 Task: Look for space in Zagreb - Centar, Croatia from 5th June, 2023 to 16th June, 2023 for 2 adults in price range Rs.7000 to Rs.15000. Place can be entire place with 1  bedroom having 1 bed and 1 bathroom. Property type can be house, flat, guest house, hotel. Booking option can be shelf check-in. Required host language is English.
Action: Mouse moved to (474, 66)
Screenshot: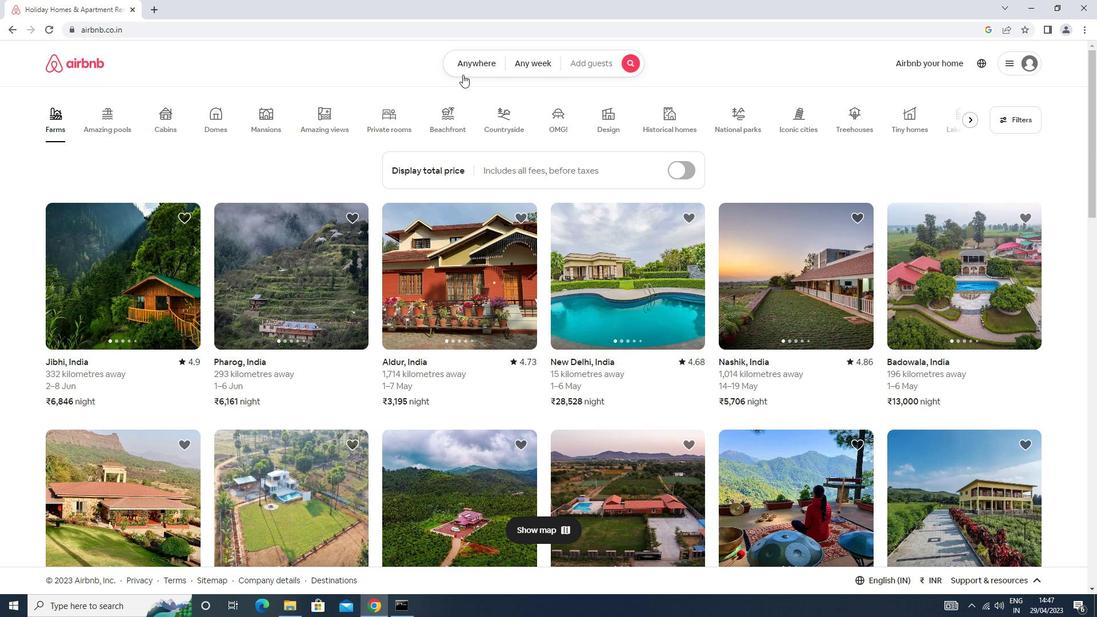 
Action: Mouse pressed left at (474, 66)
Screenshot: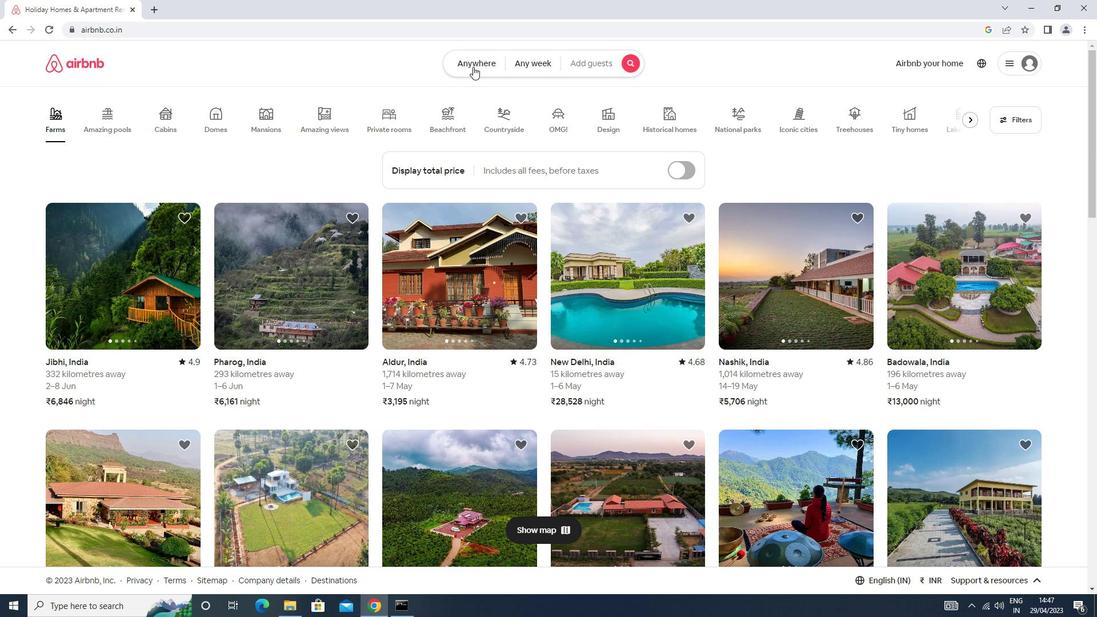 
Action: Mouse moved to (399, 109)
Screenshot: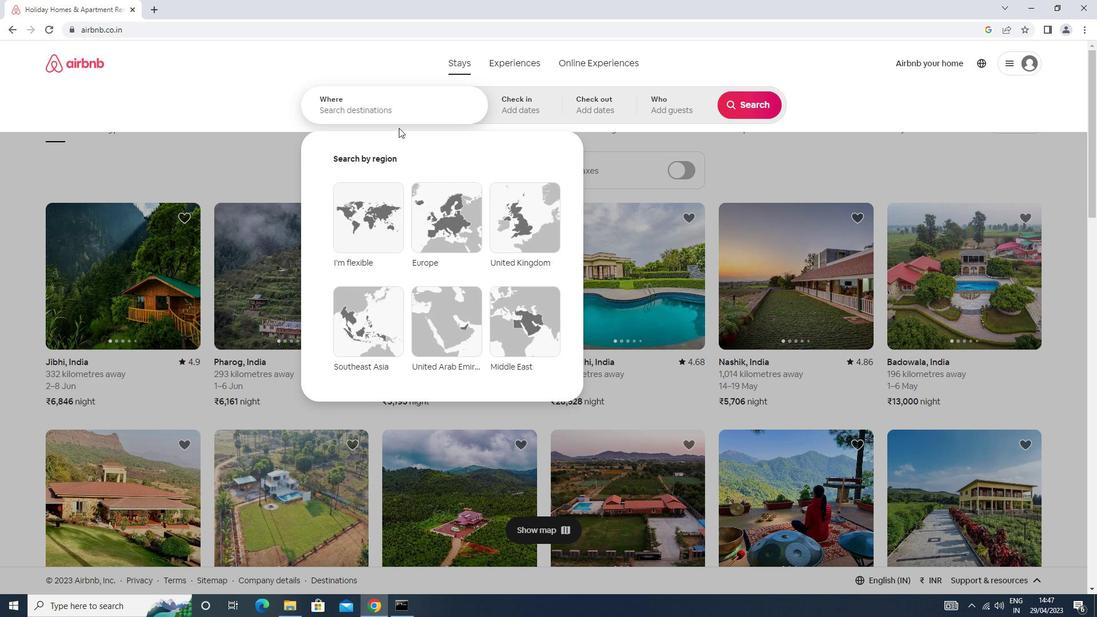 
Action: Mouse pressed left at (399, 109)
Screenshot: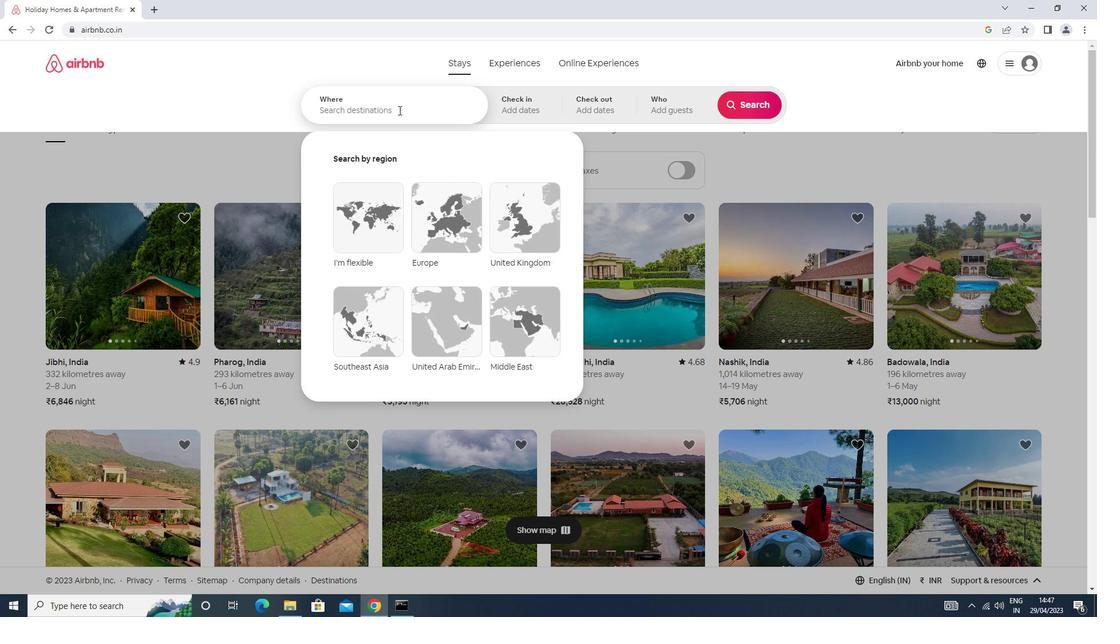 
Action: Key pressed z<Key.caps_lock>agreb<Key.down><Key.enter>
Screenshot: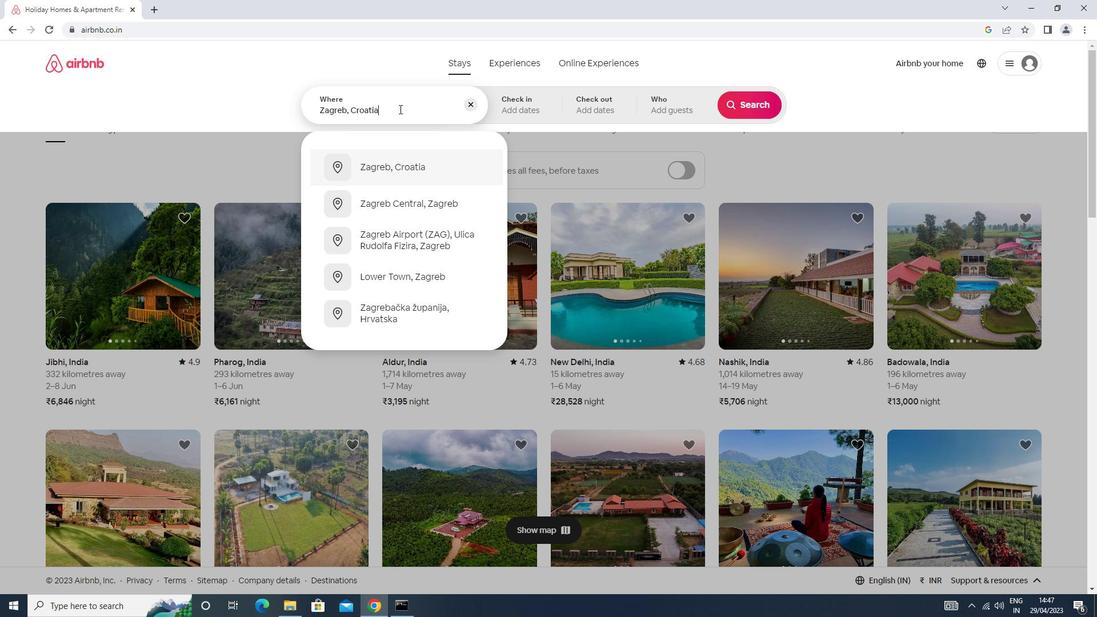 
Action: Mouse moved to (750, 198)
Screenshot: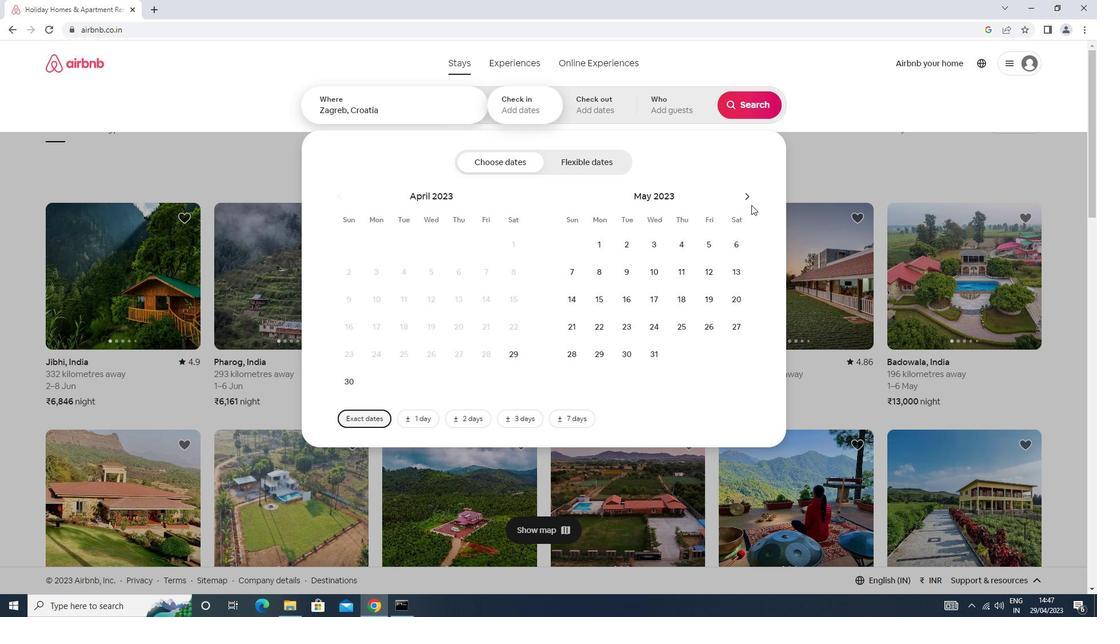 
Action: Mouse pressed left at (750, 198)
Screenshot: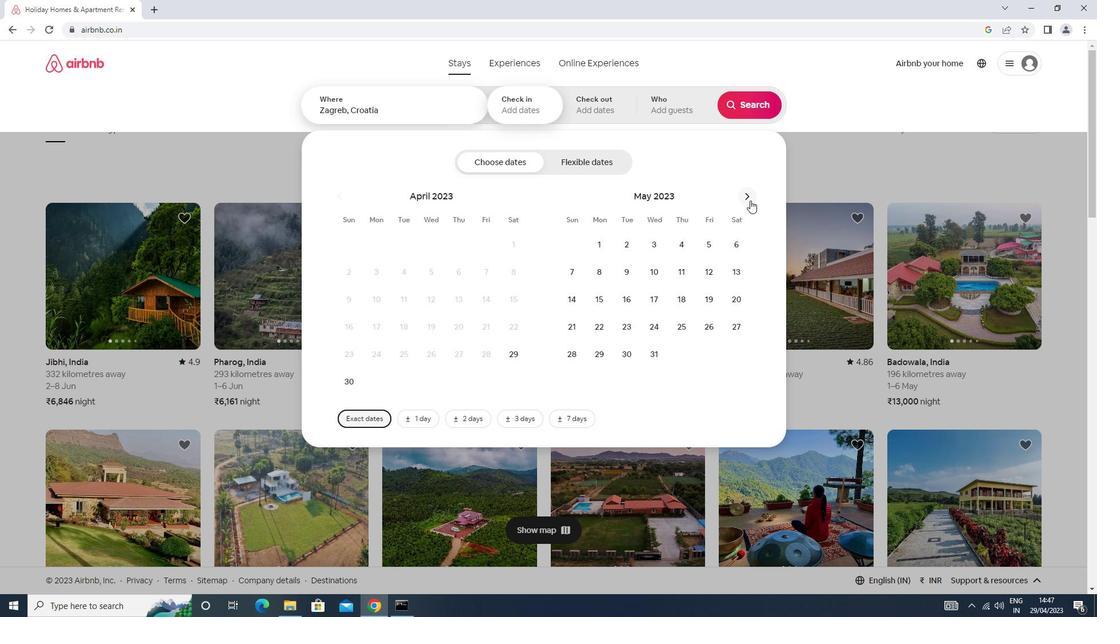 
Action: Mouse moved to (603, 271)
Screenshot: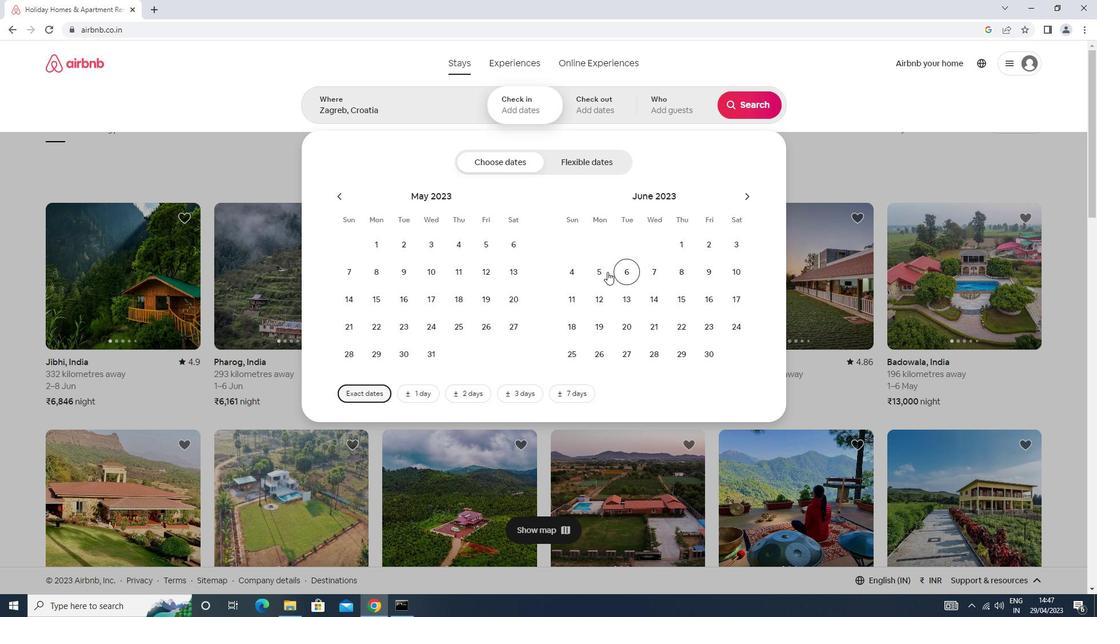 
Action: Mouse pressed left at (603, 271)
Screenshot: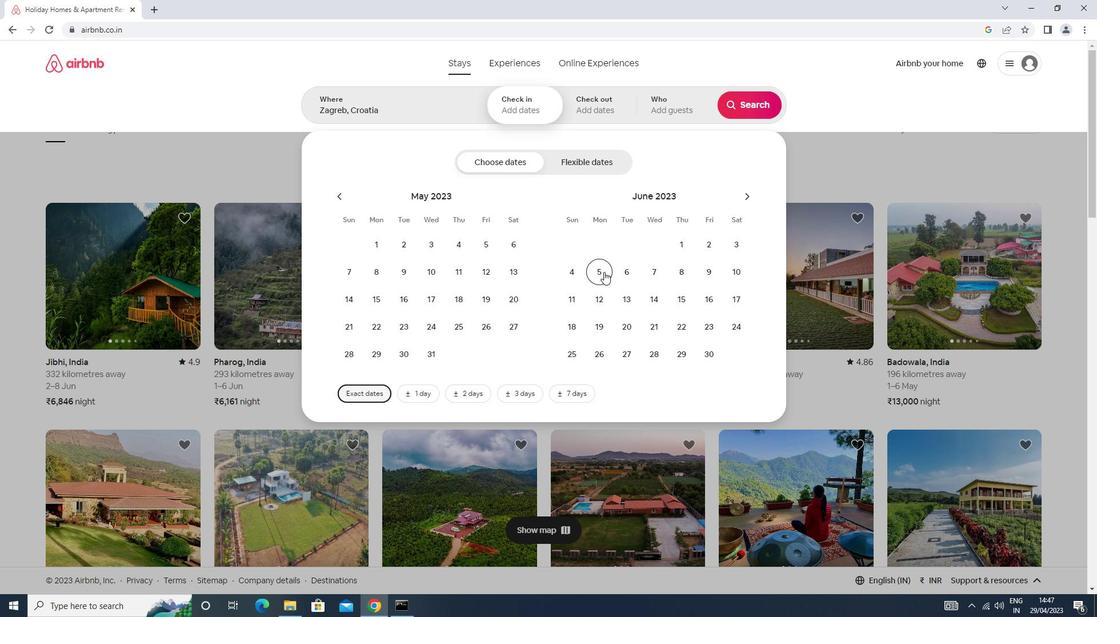 
Action: Mouse moved to (698, 290)
Screenshot: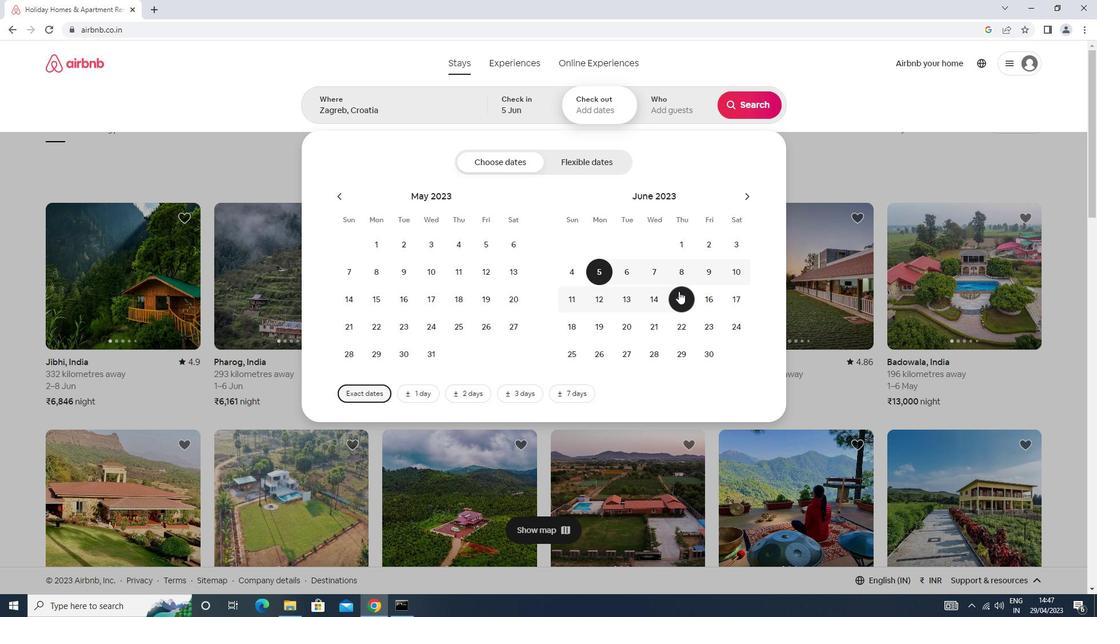 
Action: Mouse pressed left at (698, 290)
Screenshot: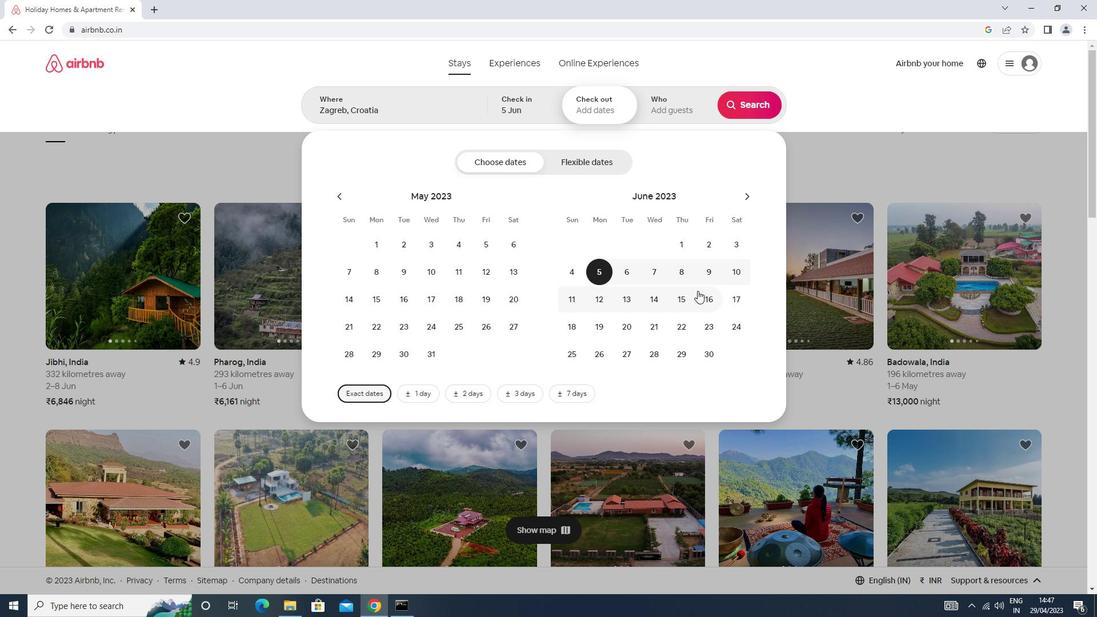 
Action: Mouse moved to (664, 114)
Screenshot: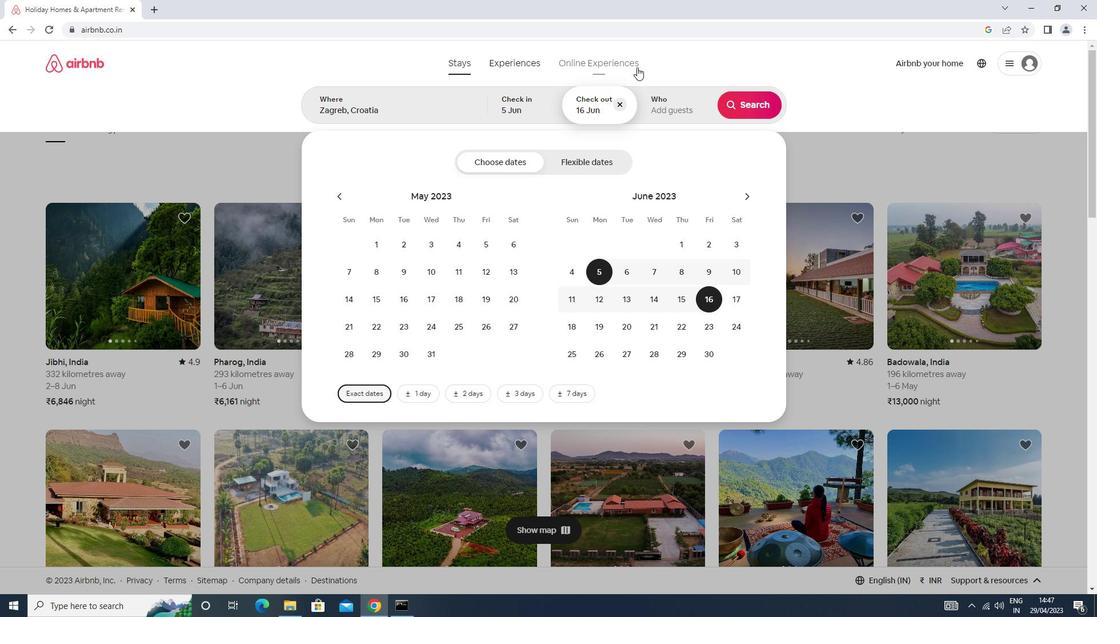 
Action: Mouse pressed left at (664, 114)
Screenshot: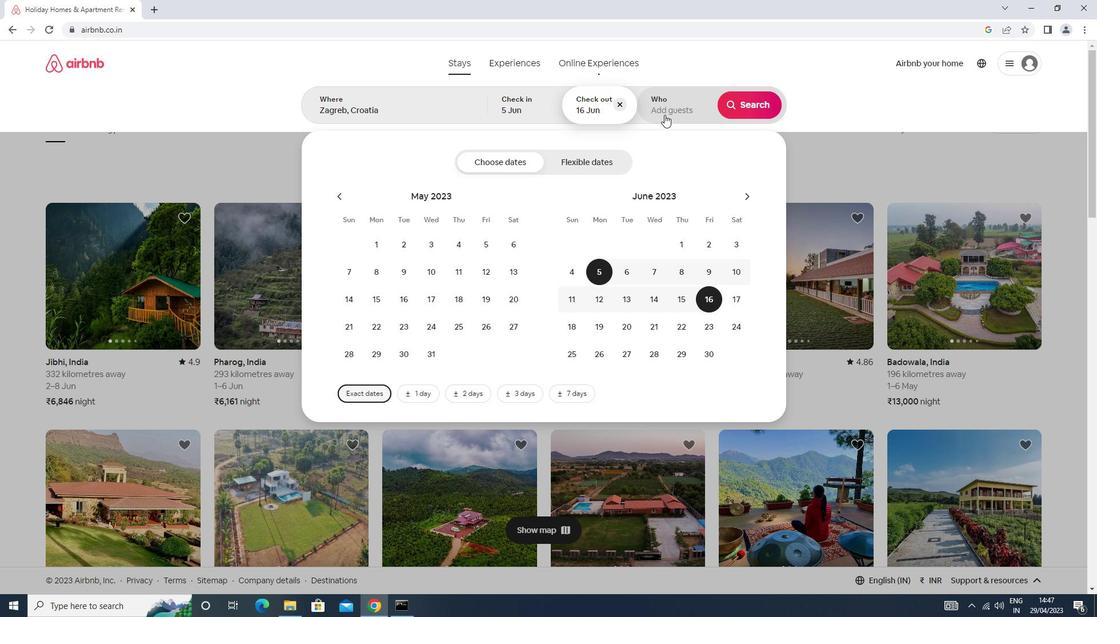 
Action: Mouse moved to (750, 161)
Screenshot: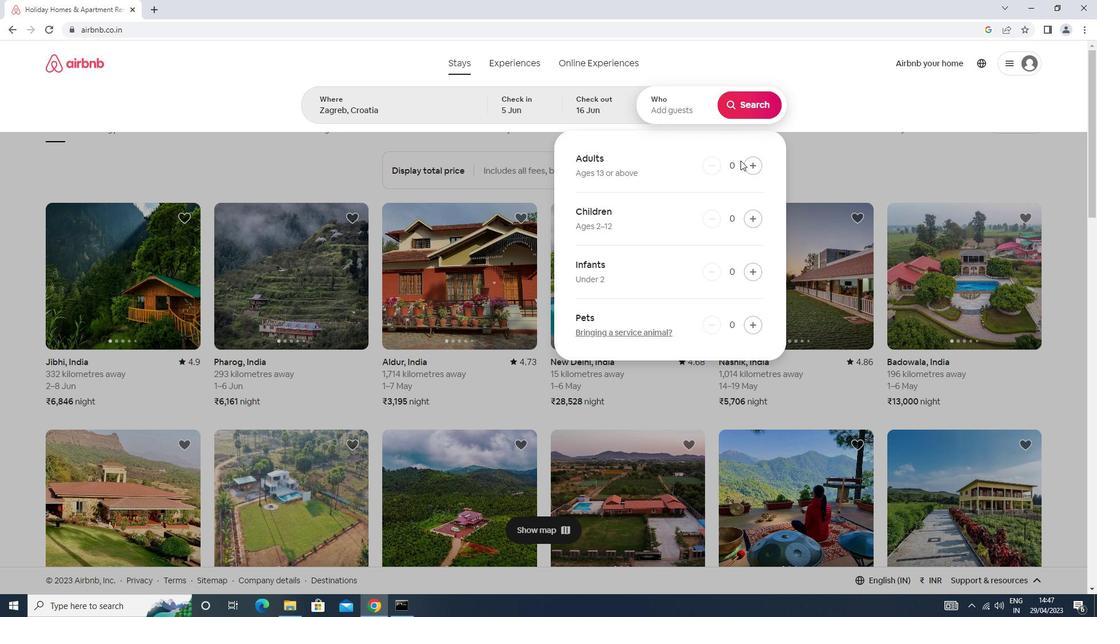
Action: Mouse pressed left at (750, 161)
Screenshot: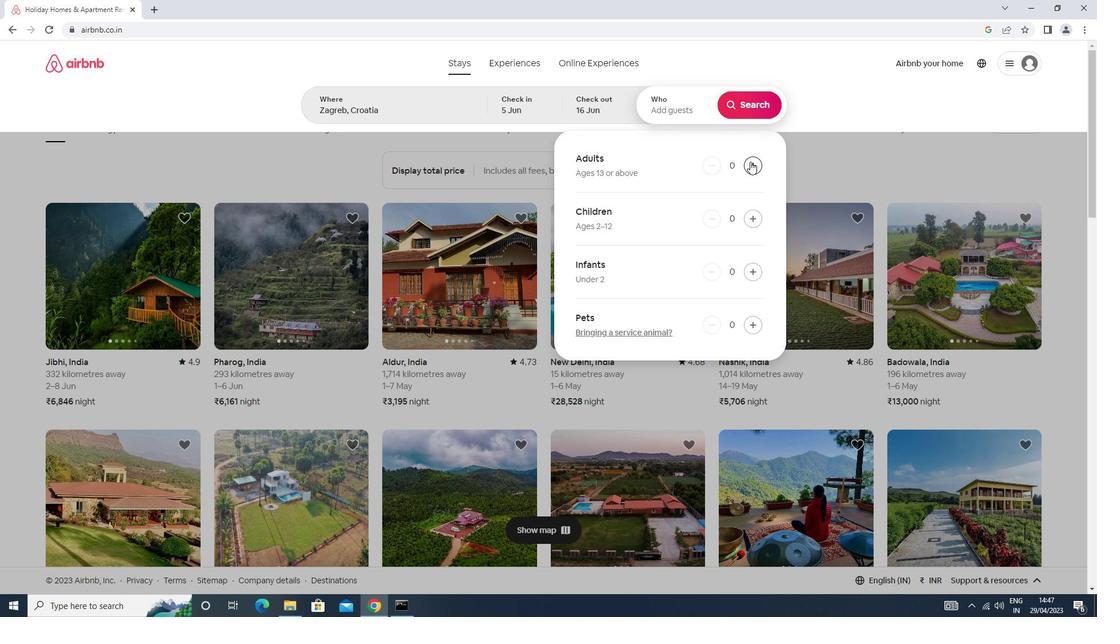 
Action: Mouse pressed left at (750, 161)
Screenshot: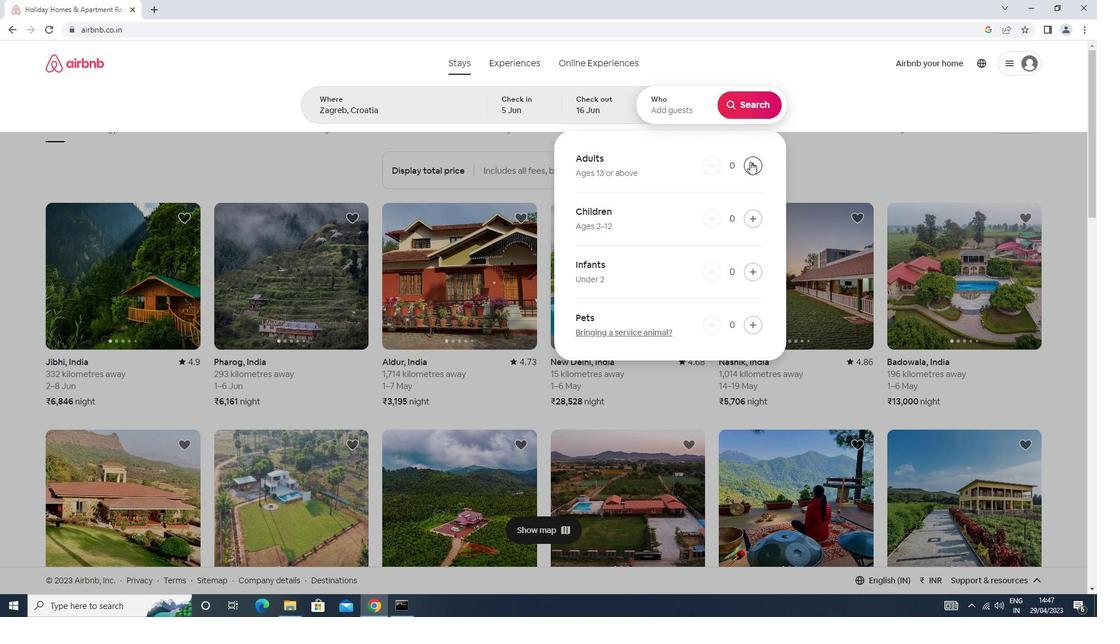 
Action: Mouse moved to (758, 99)
Screenshot: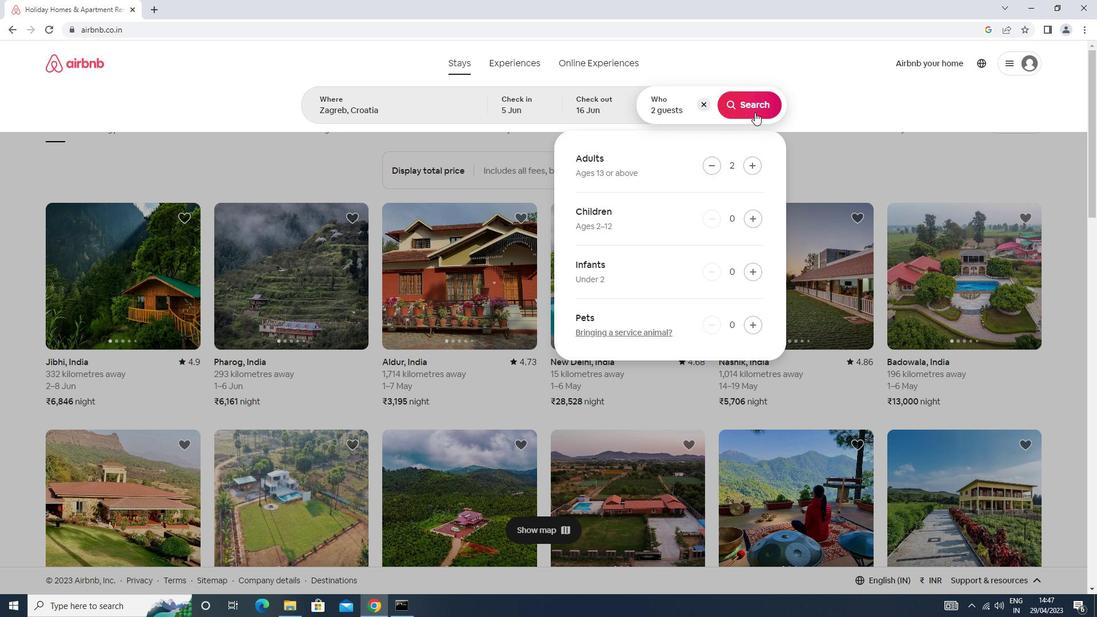 
Action: Mouse pressed left at (758, 99)
Screenshot: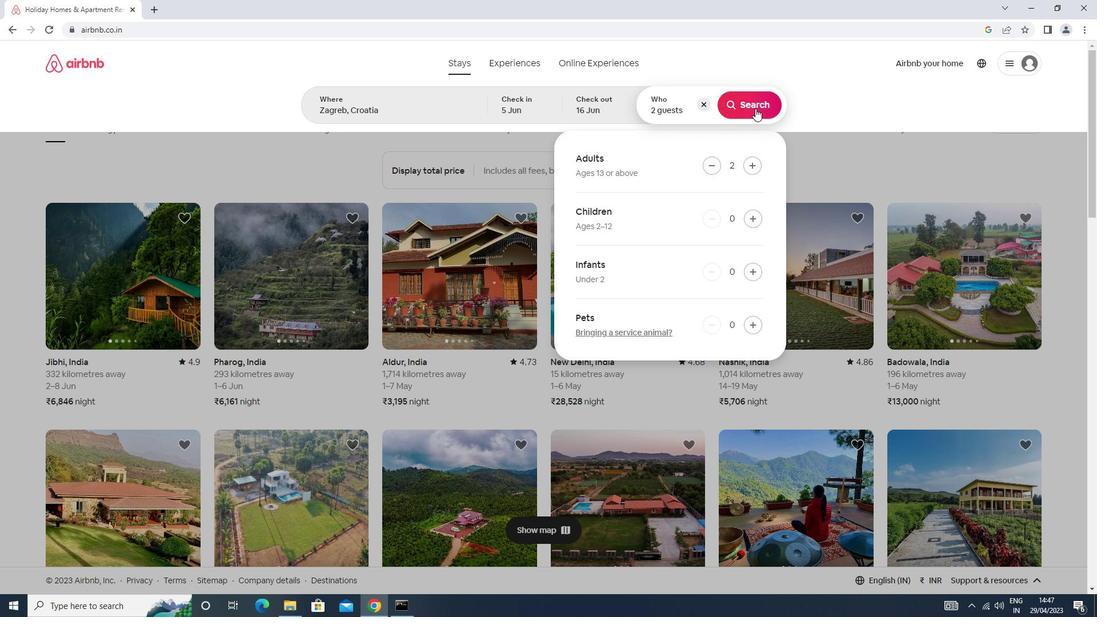 
Action: Mouse moved to (1051, 104)
Screenshot: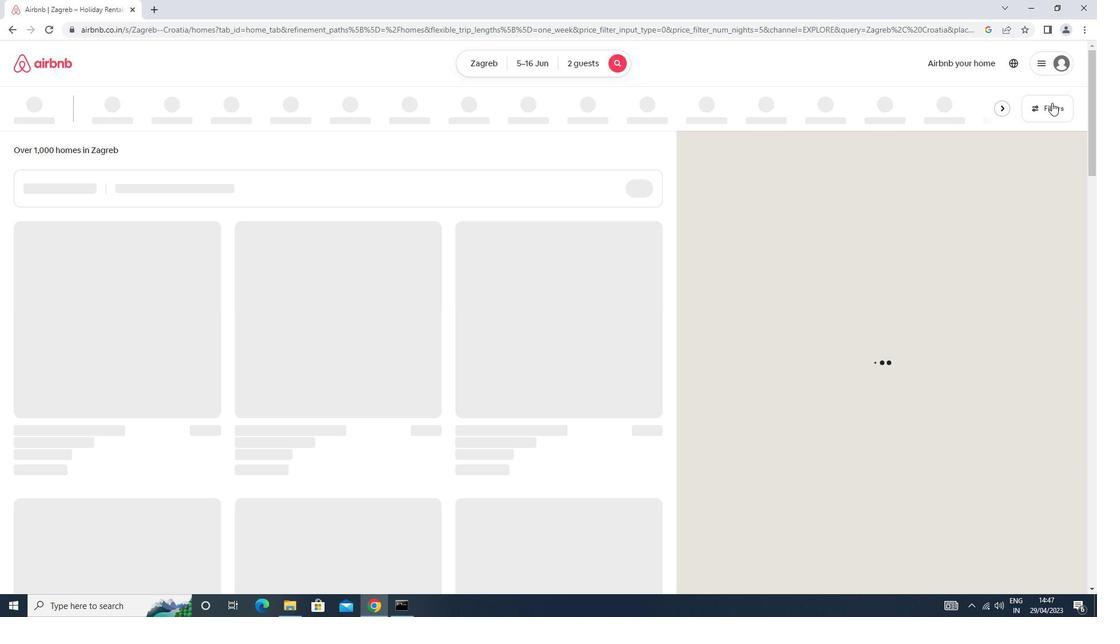 
Action: Mouse pressed left at (1051, 104)
Screenshot: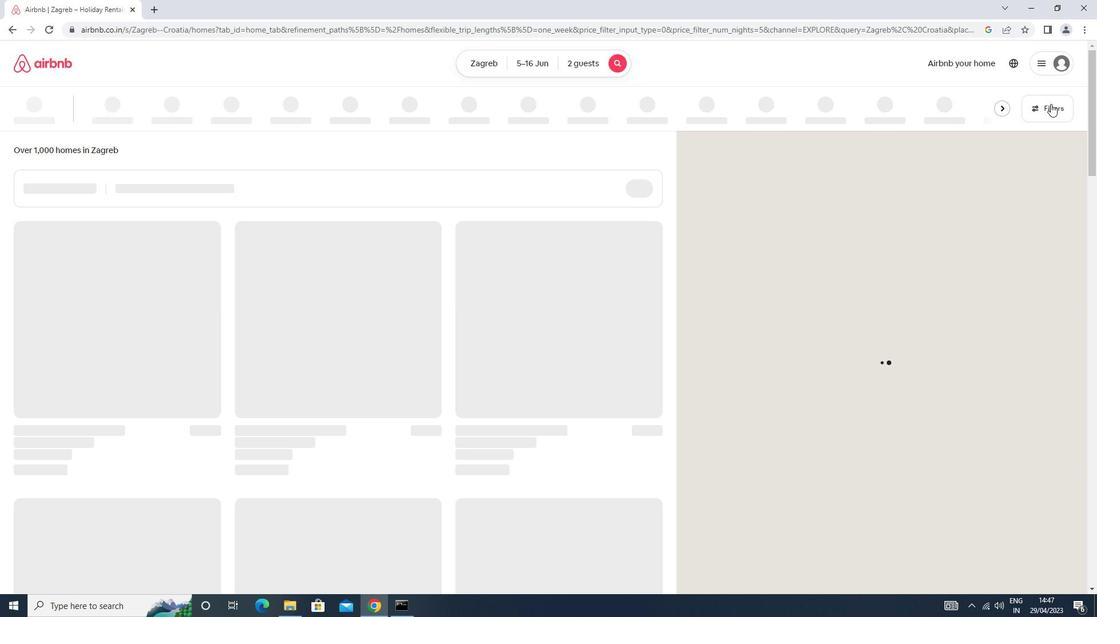 
Action: Mouse moved to (423, 251)
Screenshot: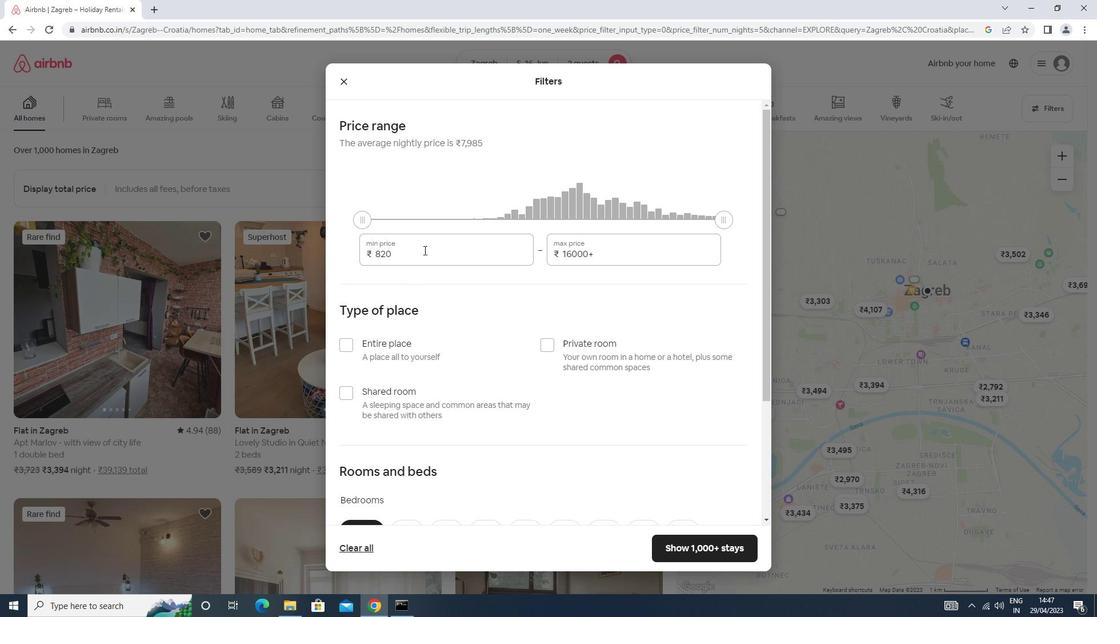 
Action: Mouse pressed left at (423, 251)
Screenshot: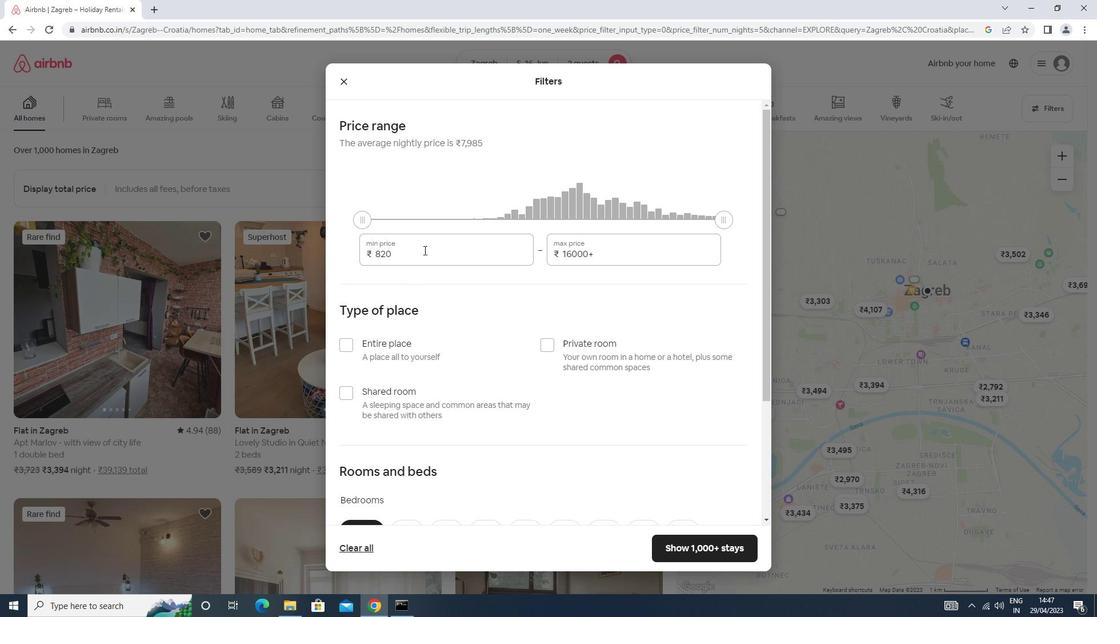
Action: Key pressed <Key.backspace><Key.backspace><Key.backspace><Key.backspace><Key.backspace><Key.backspace><Key.backspace><Key.backspace><Key.backspace><Key.backspace><Key.backspace><Key.backspace><Key.backspace><Key.backspace><Key.backspace><Key.backspace>2000<Key.backspace><Key.backspace><Key.backspace><Key.backspace><Key.backspace><Key.backspace><Key.backspace><Key.backspace>7000<Key.tab>15000<Key.enter>
Screenshot: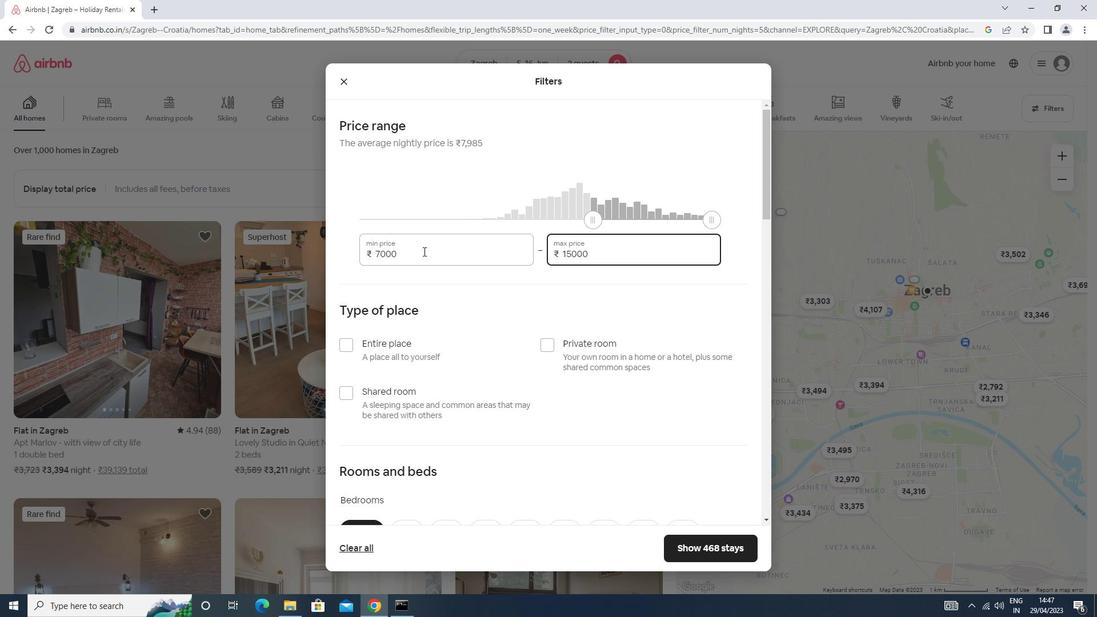 
Action: Mouse moved to (422, 251)
Screenshot: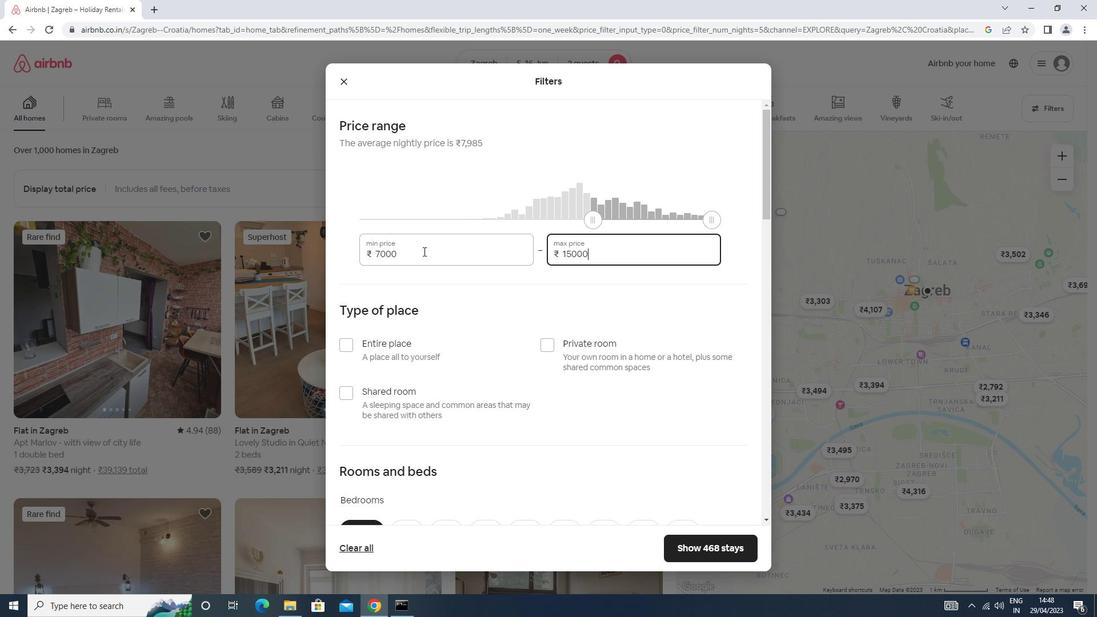 
Action: Mouse scrolled (422, 250) with delta (0, 0)
Screenshot: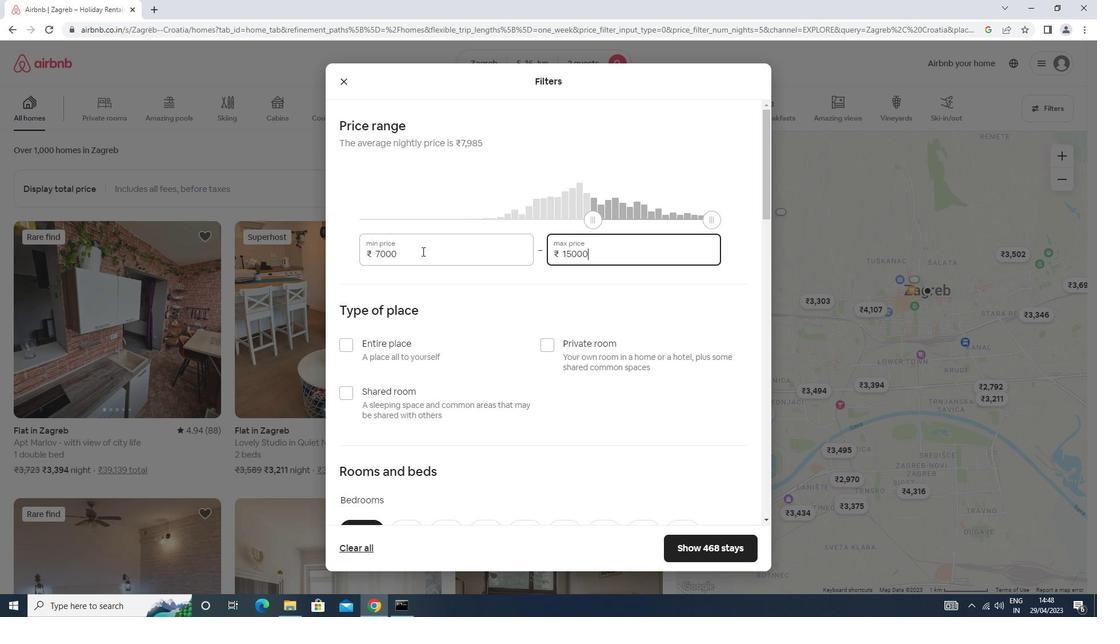 
Action: Mouse scrolled (422, 250) with delta (0, 0)
Screenshot: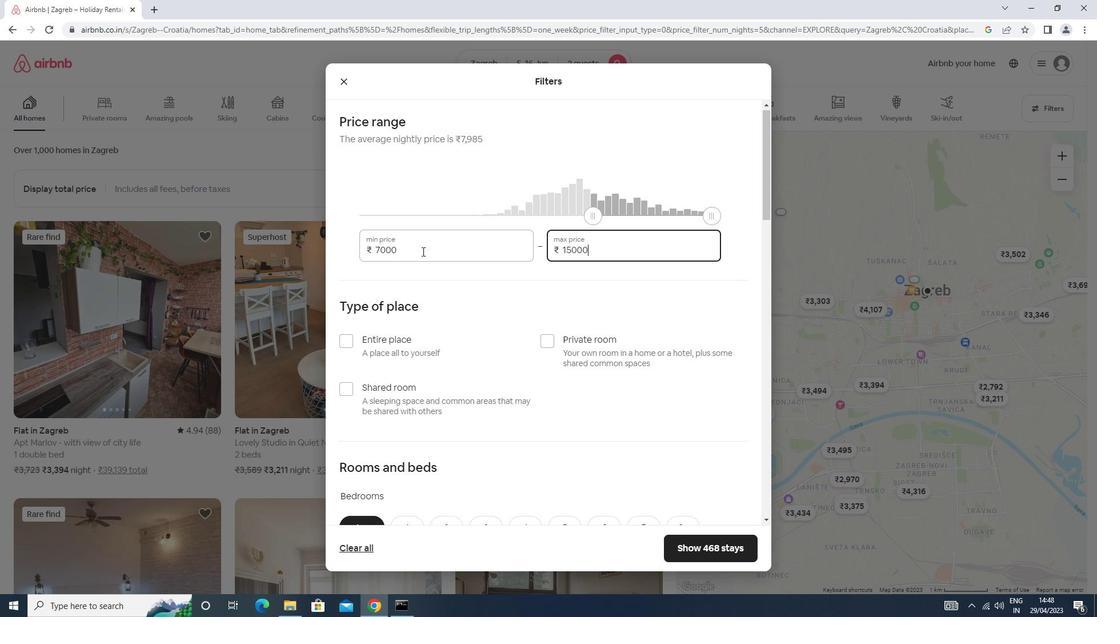 
Action: Mouse moved to (381, 238)
Screenshot: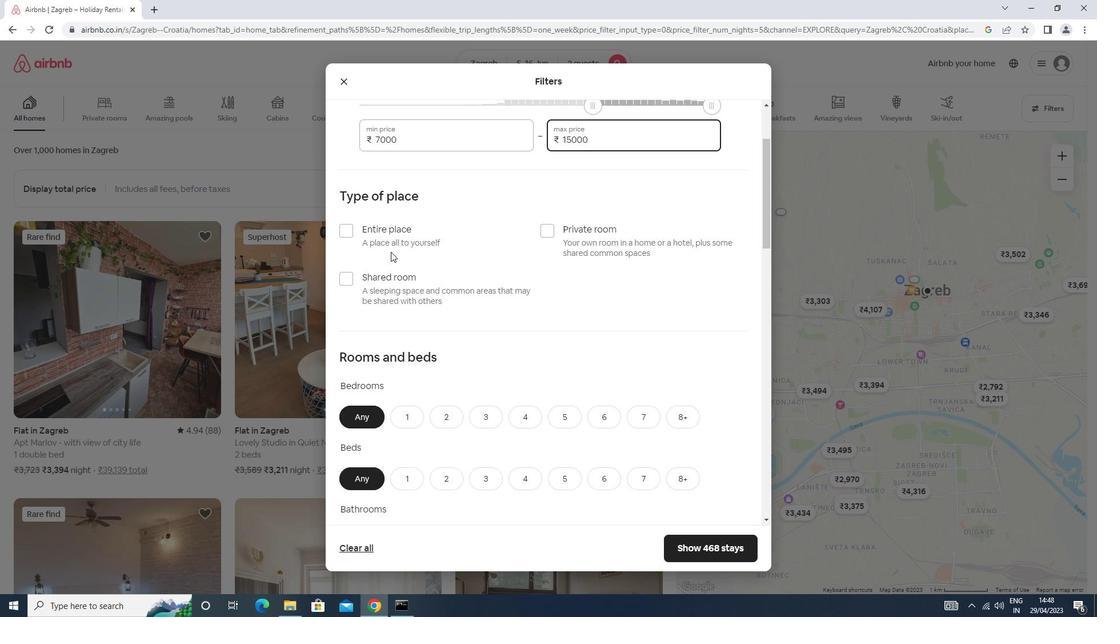 
Action: Mouse pressed left at (381, 238)
Screenshot: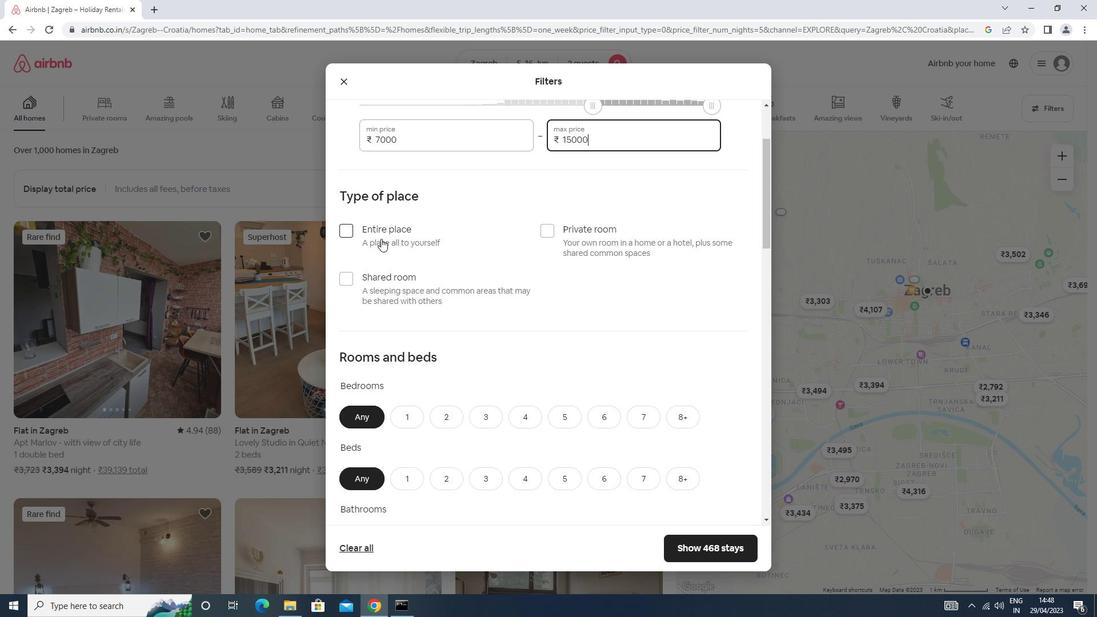 
Action: Mouse moved to (405, 415)
Screenshot: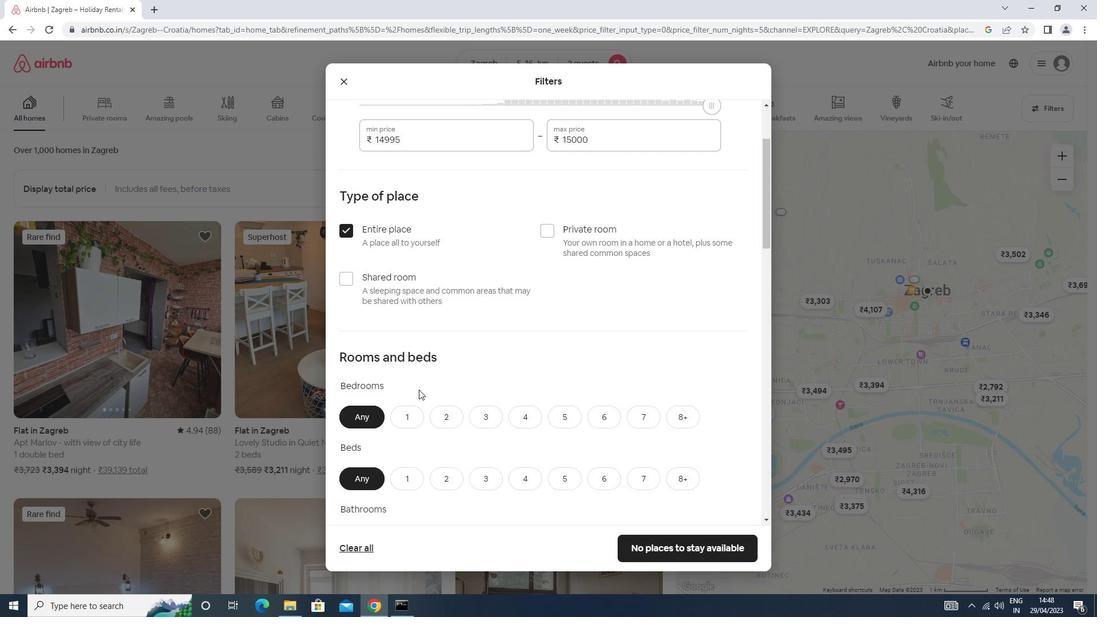 
Action: Mouse pressed left at (405, 415)
Screenshot: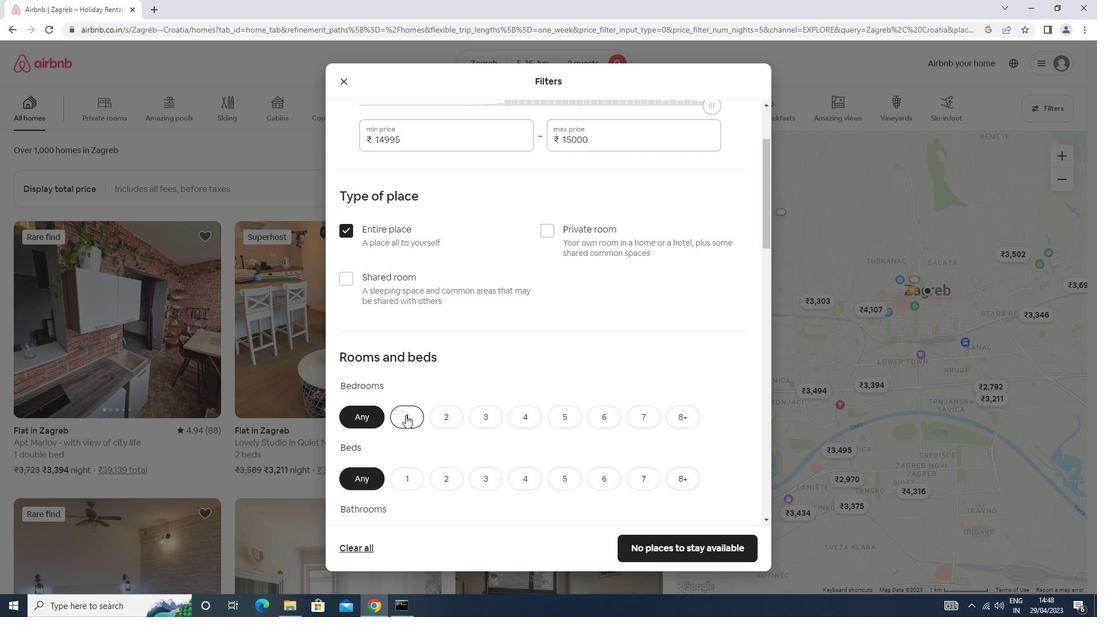 
Action: Mouse moved to (405, 415)
Screenshot: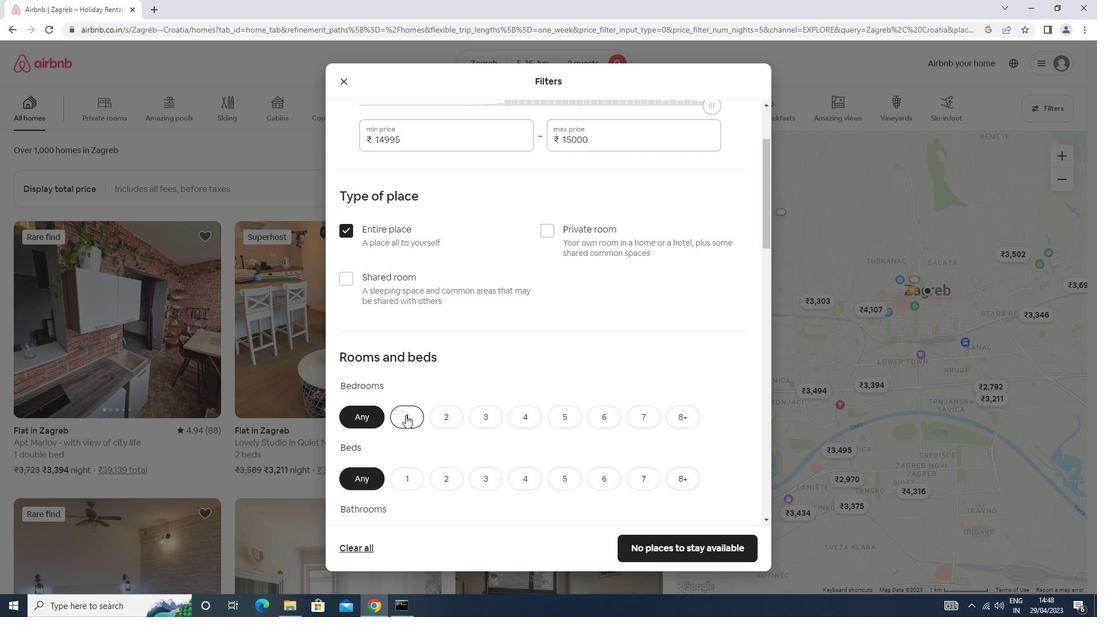 
Action: Mouse scrolled (405, 415) with delta (0, 0)
Screenshot: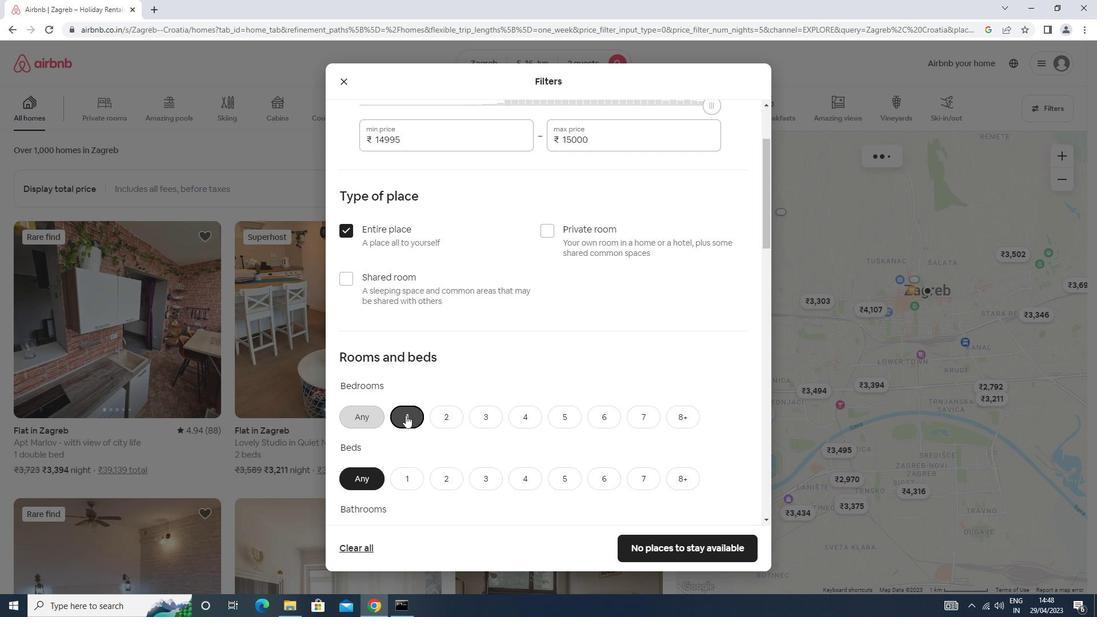 
Action: Mouse moved to (406, 421)
Screenshot: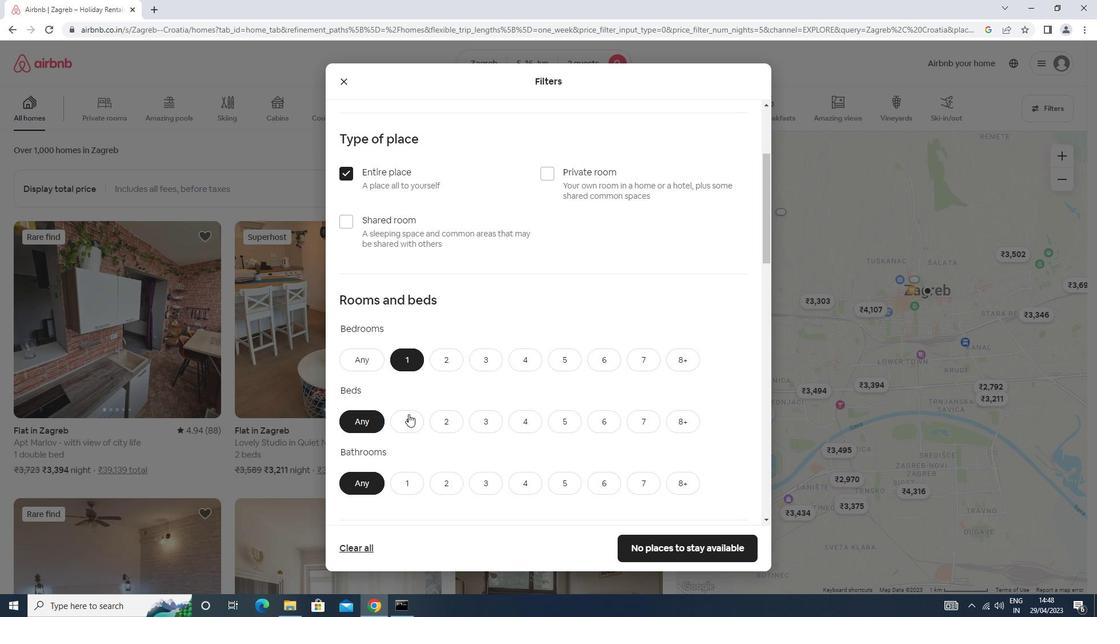 
Action: Mouse pressed left at (406, 421)
Screenshot: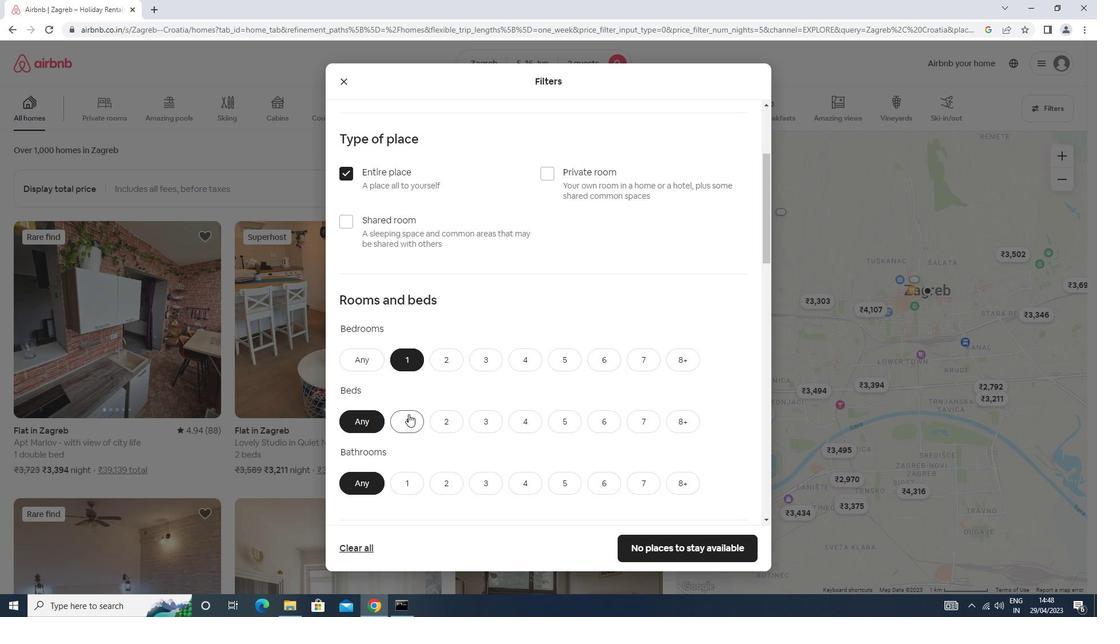 
Action: Mouse moved to (404, 480)
Screenshot: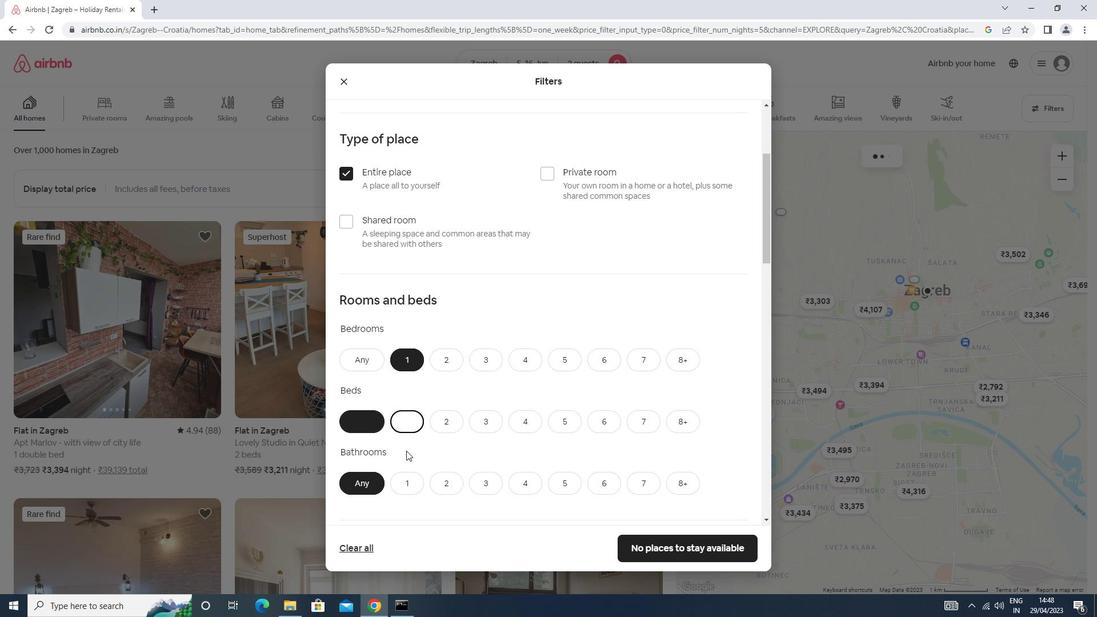 
Action: Mouse pressed left at (404, 480)
Screenshot: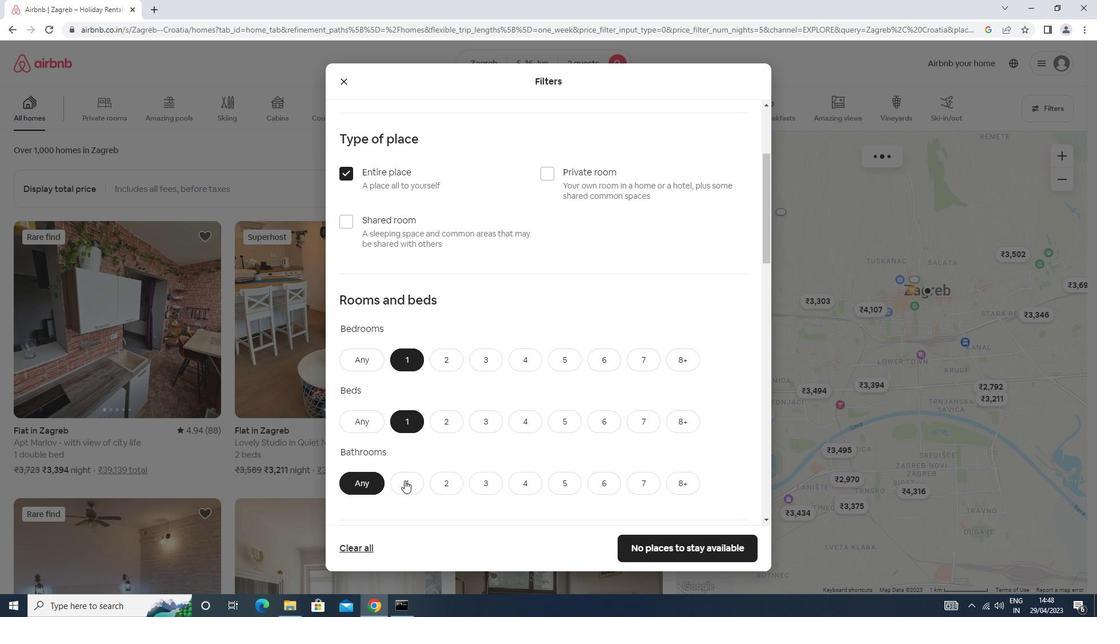 
Action: Mouse moved to (409, 447)
Screenshot: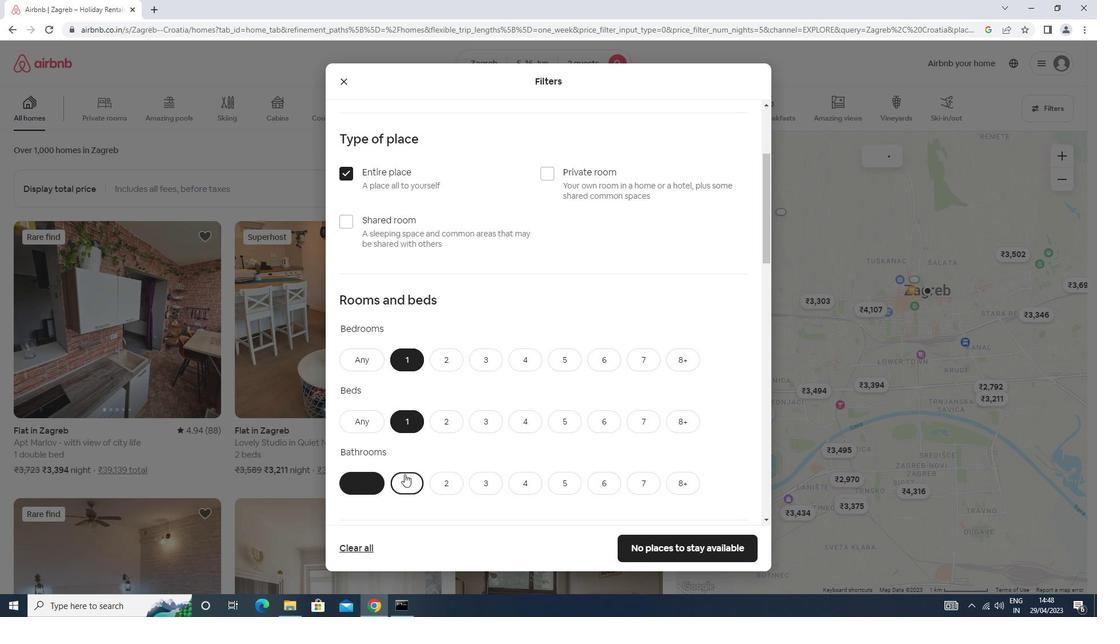 
Action: Mouse scrolled (409, 446) with delta (0, 0)
Screenshot: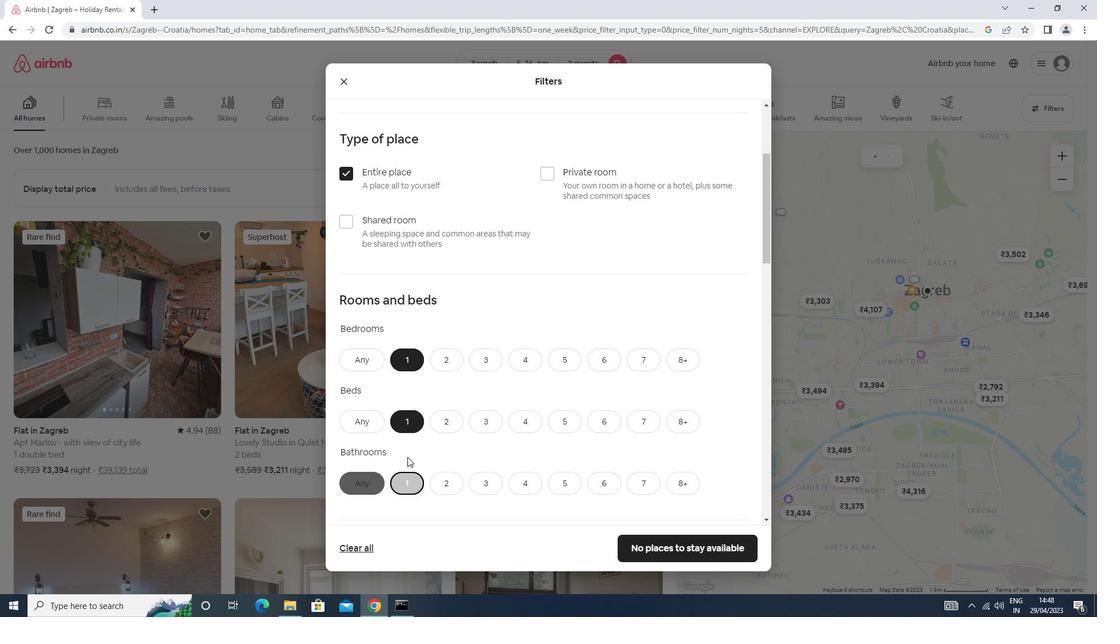 
Action: Mouse scrolled (409, 446) with delta (0, 0)
Screenshot: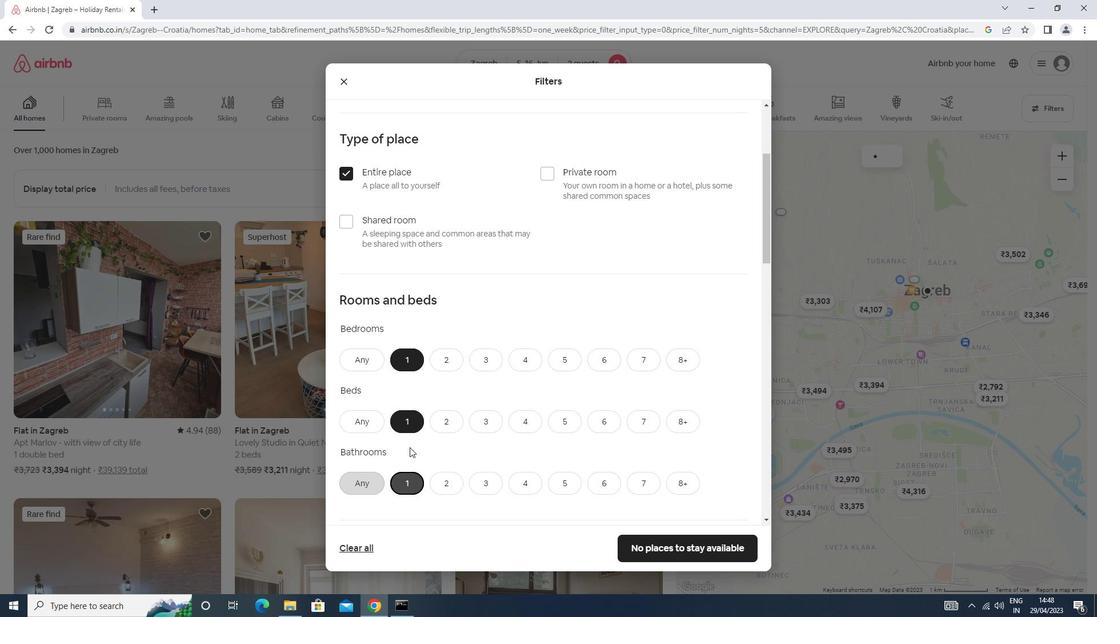 
Action: Mouse scrolled (409, 446) with delta (0, 0)
Screenshot: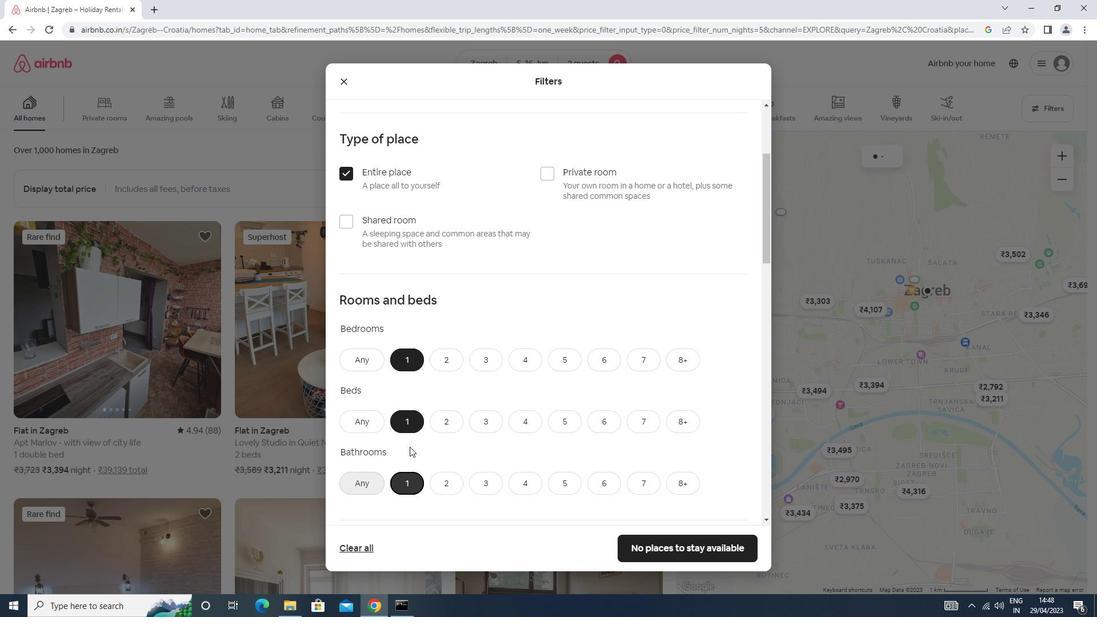 
Action: Mouse scrolled (409, 446) with delta (0, 0)
Screenshot: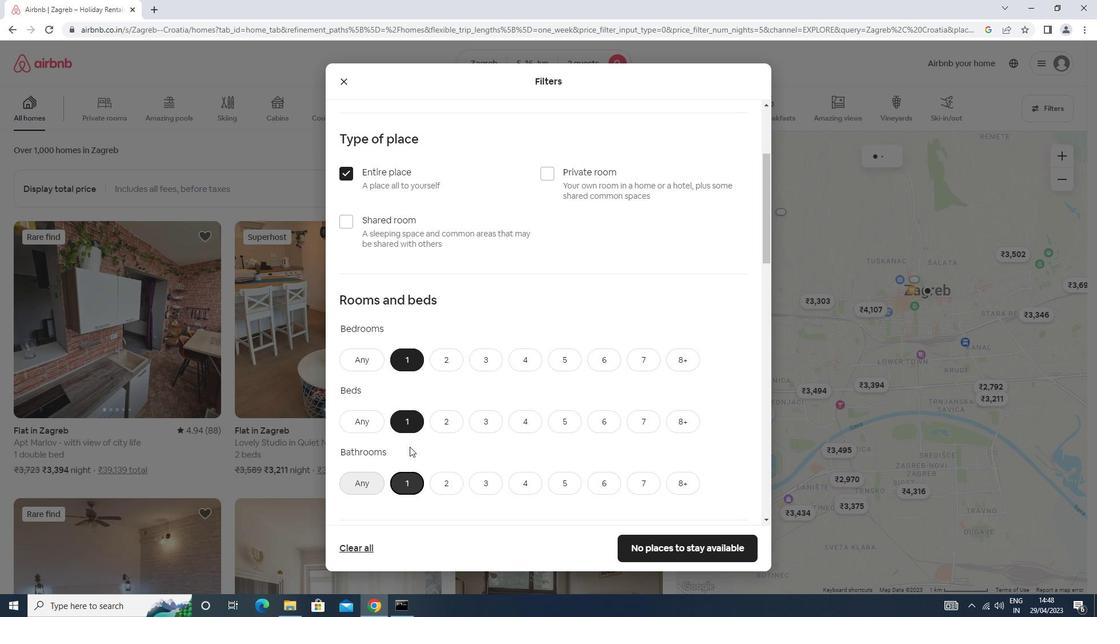 
Action: Mouse scrolled (409, 446) with delta (0, 0)
Screenshot: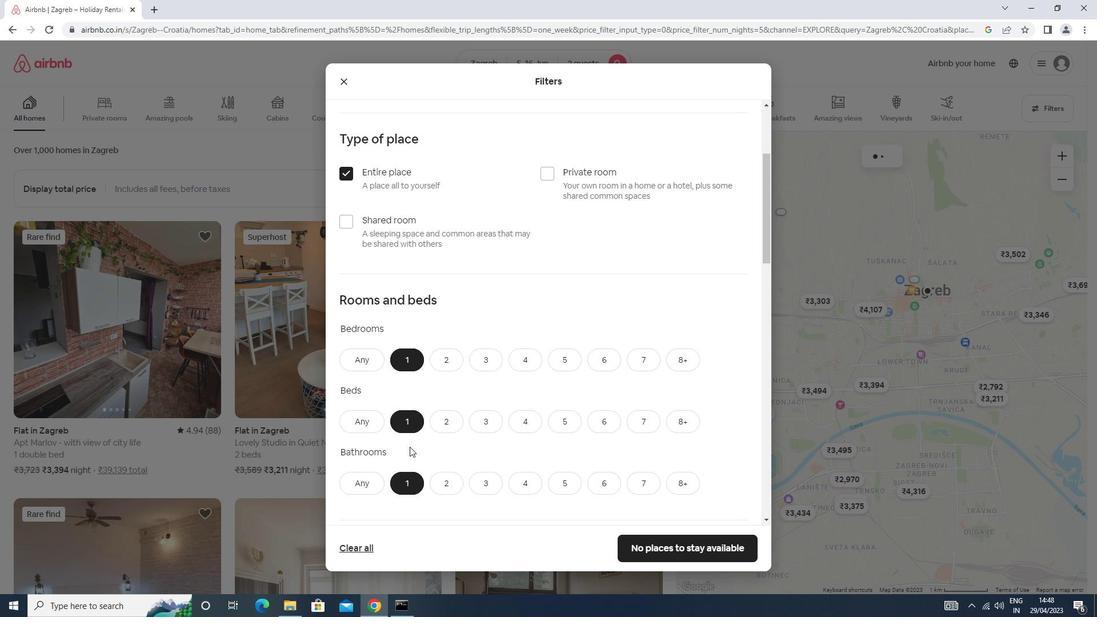 
Action: Mouse moved to (404, 337)
Screenshot: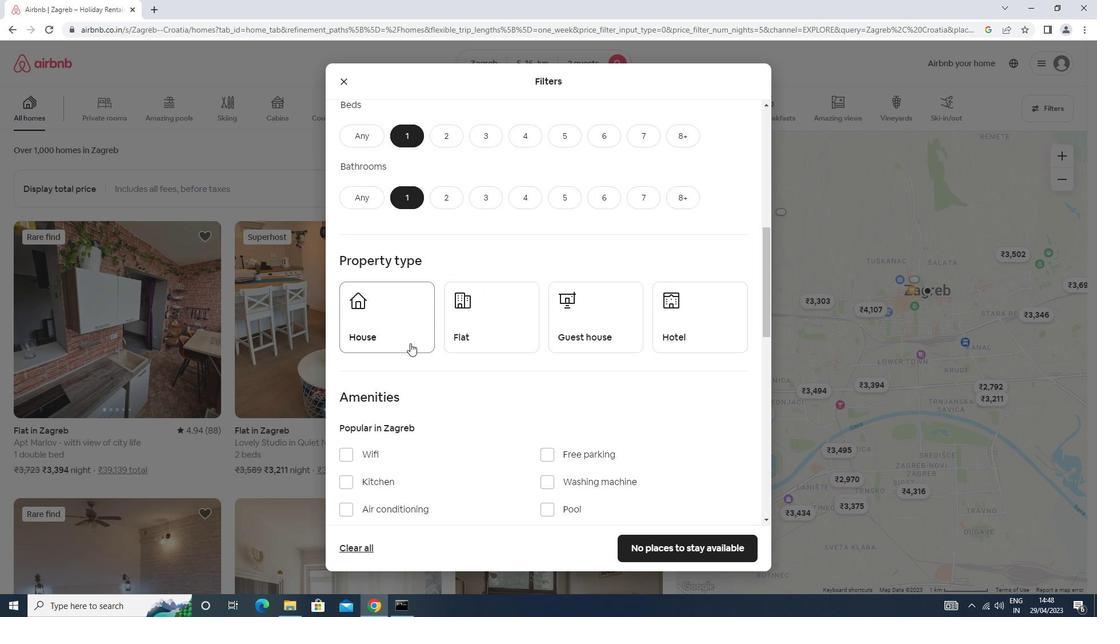 
Action: Mouse pressed left at (404, 337)
Screenshot: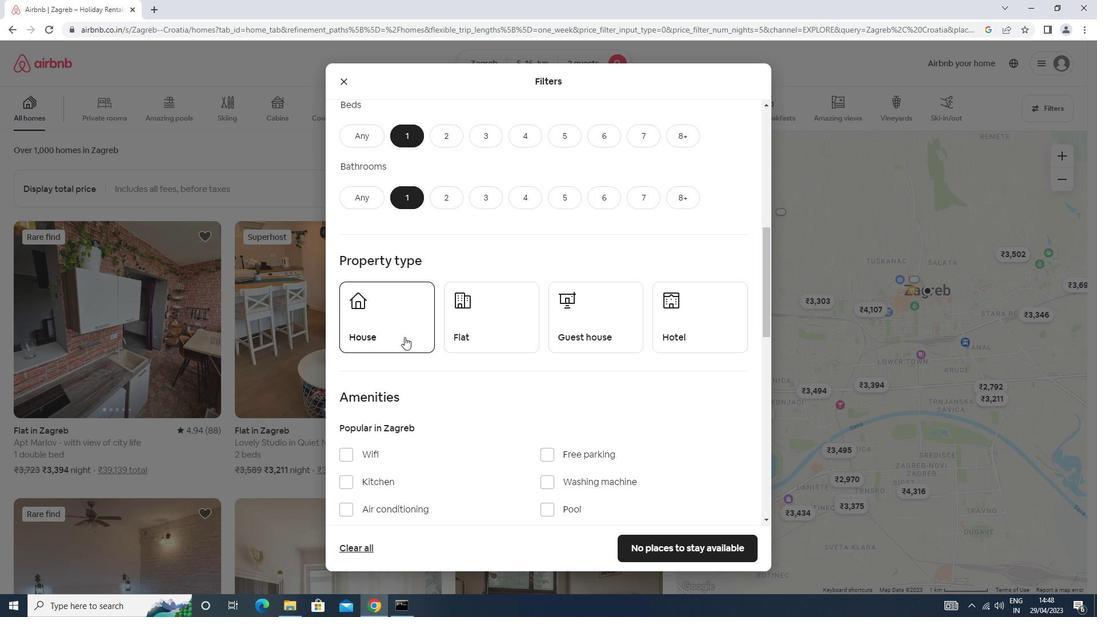 
Action: Mouse moved to (501, 328)
Screenshot: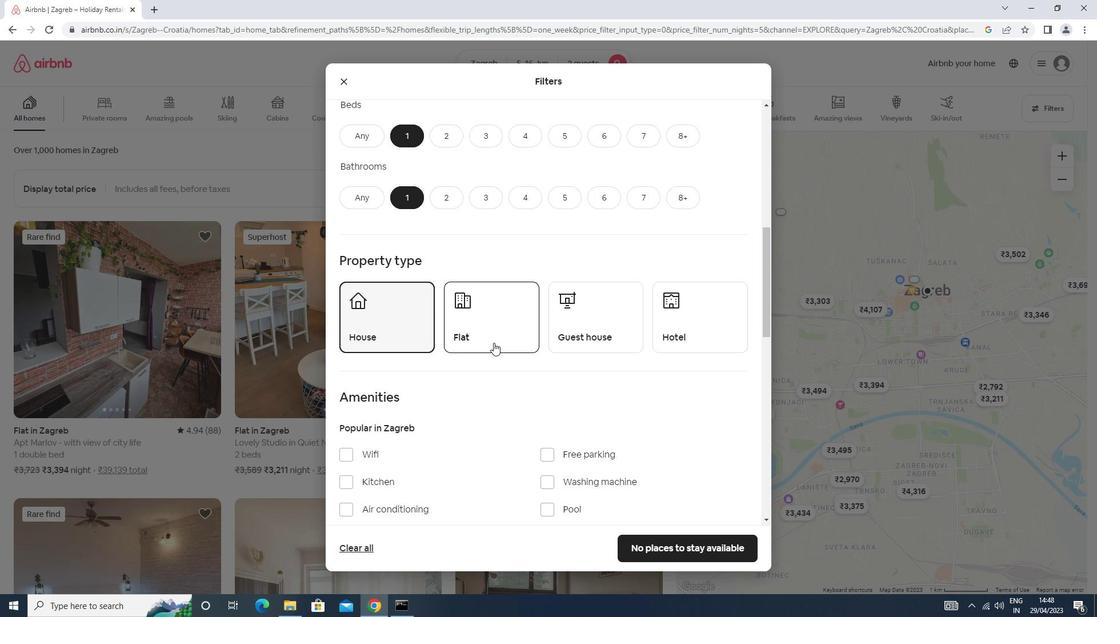 
Action: Mouse pressed left at (501, 328)
Screenshot: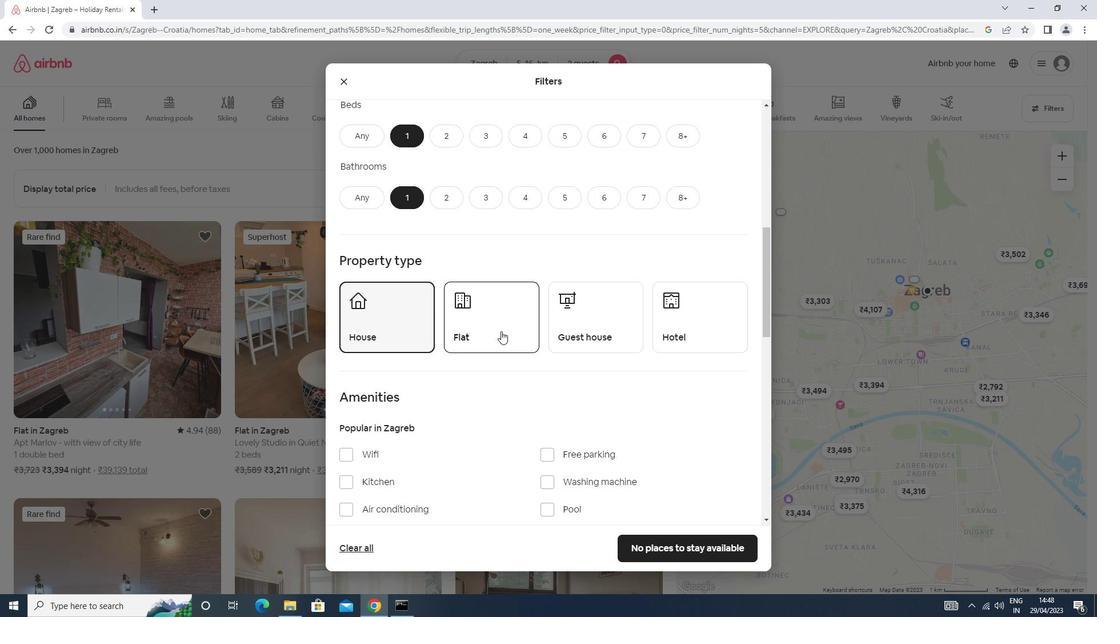 
Action: Mouse moved to (606, 308)
Screenshot: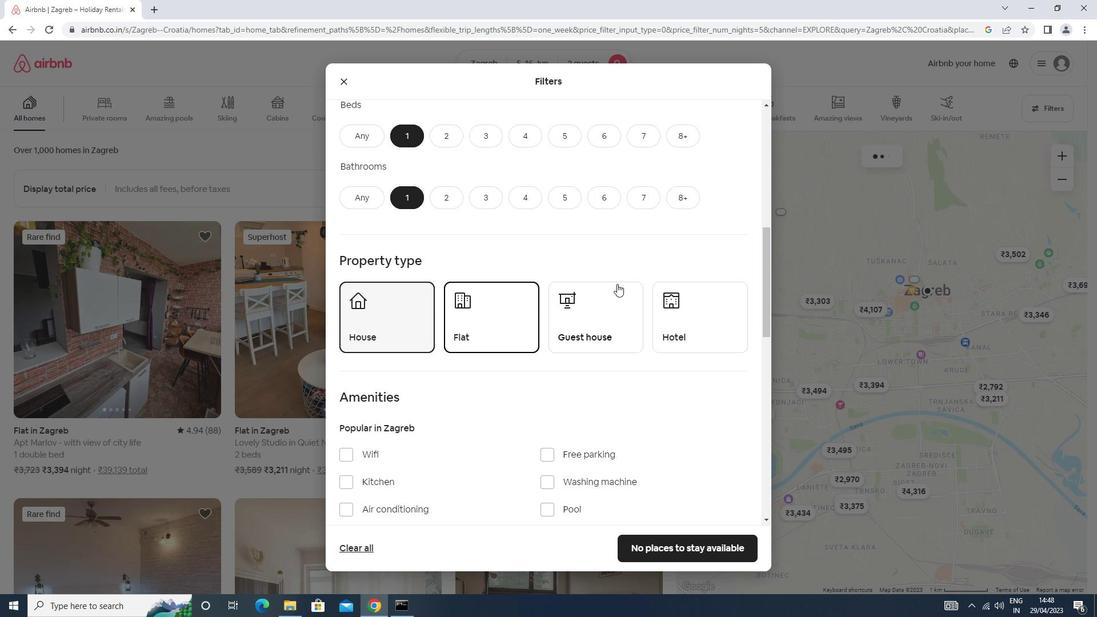 
Action: Mouse pressed left at (606, 308)
Screenshot: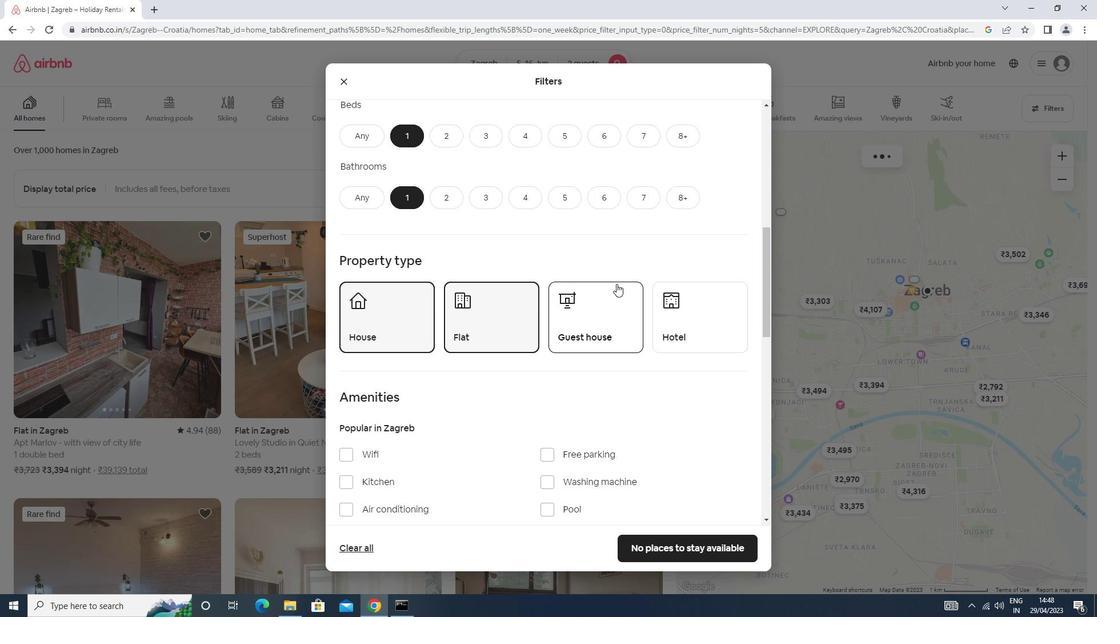 
Action: Mouse moved to (684, 307)
Screenshot: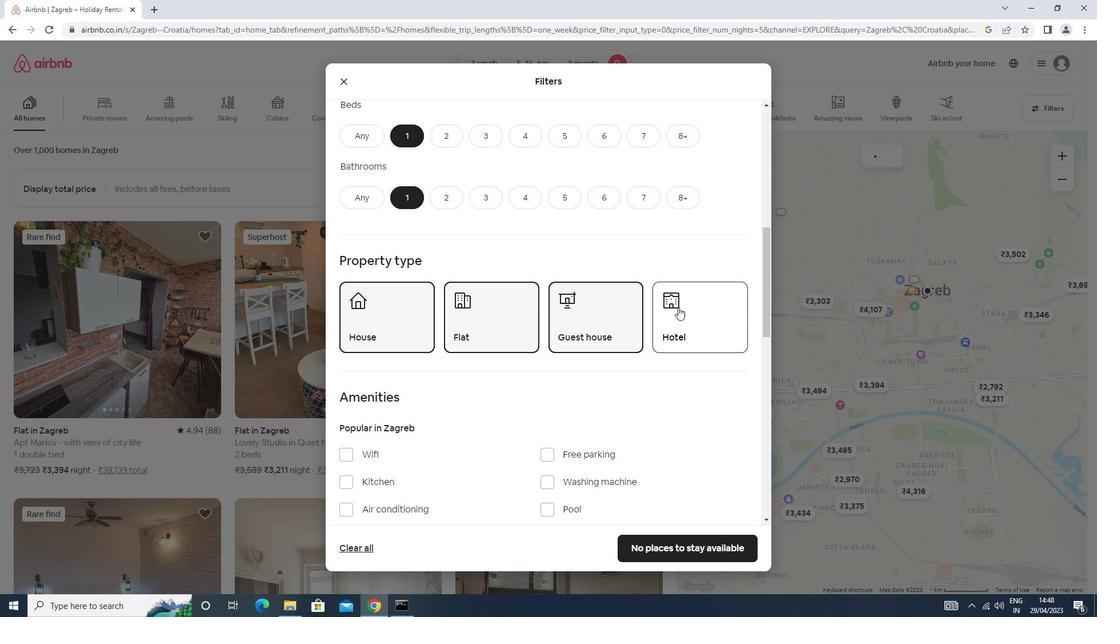 
Action: Mouse pressed left at (684, 307)
Screenshot: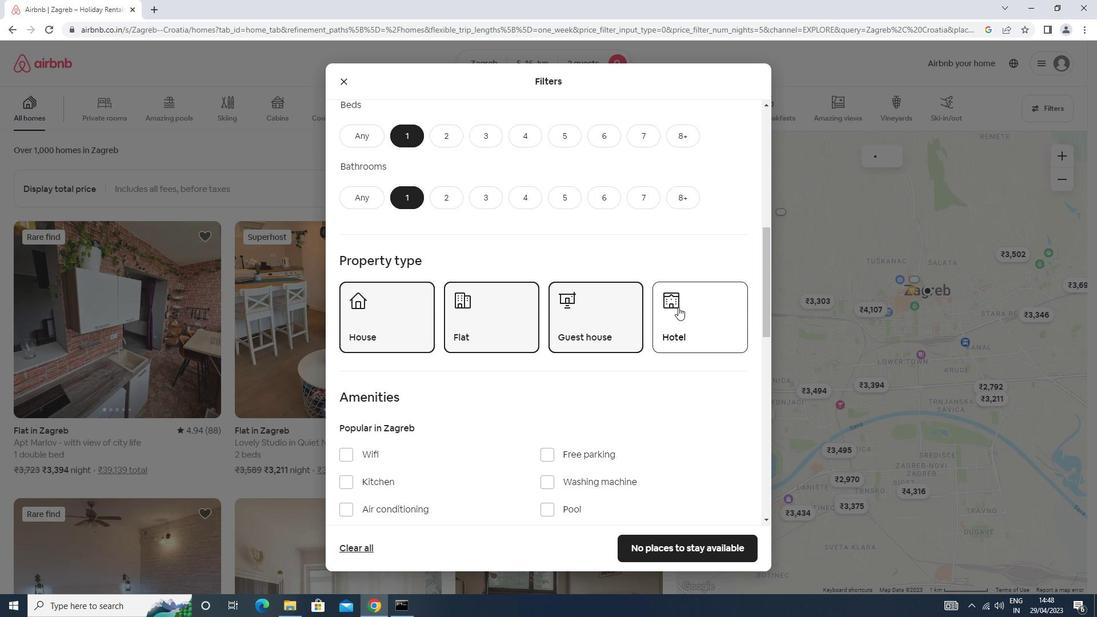 
Action: Mouse moved to (419, 453)
Screenshot: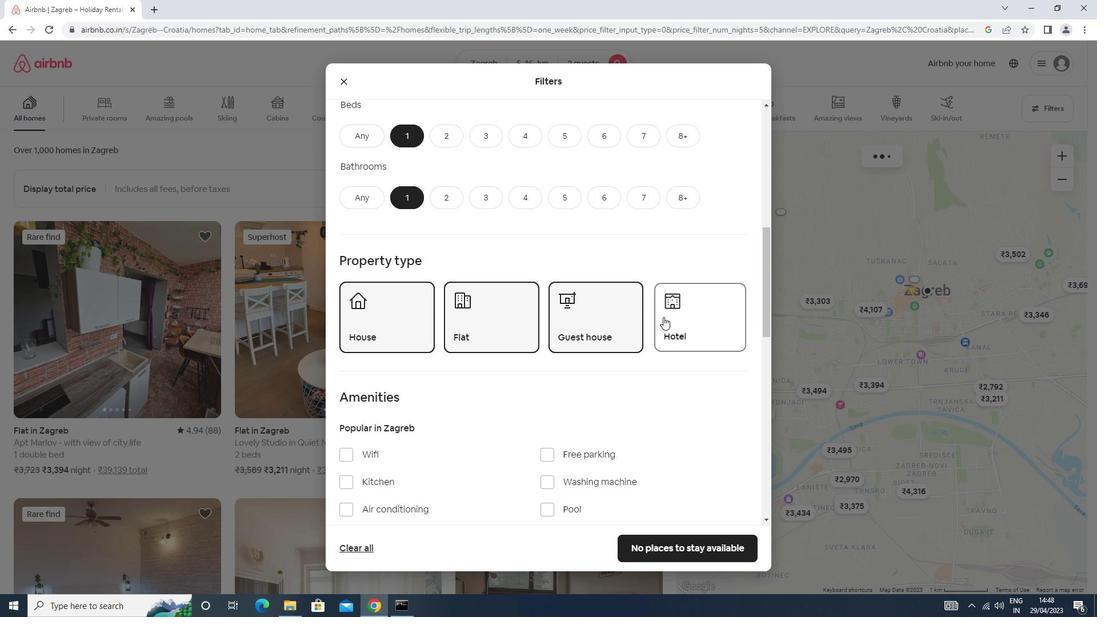 
Action: Mouse scrolled (419, 453) with delta (0, 0)
Screenshot: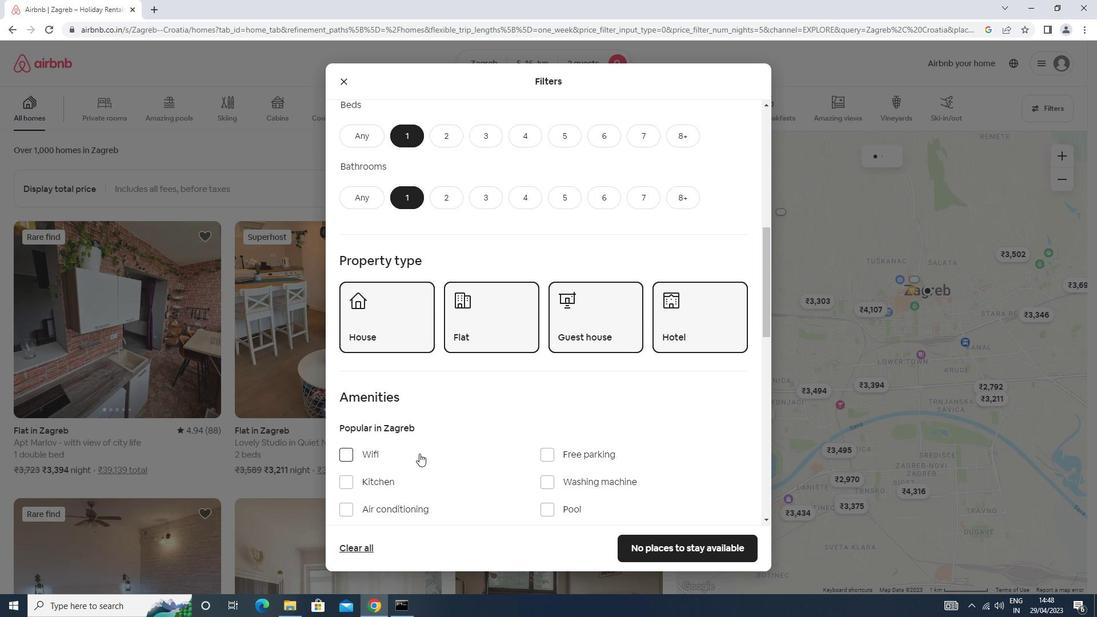 
Action: Mouse scrolled (419, 453) with delta (0, 0)
Screenshot: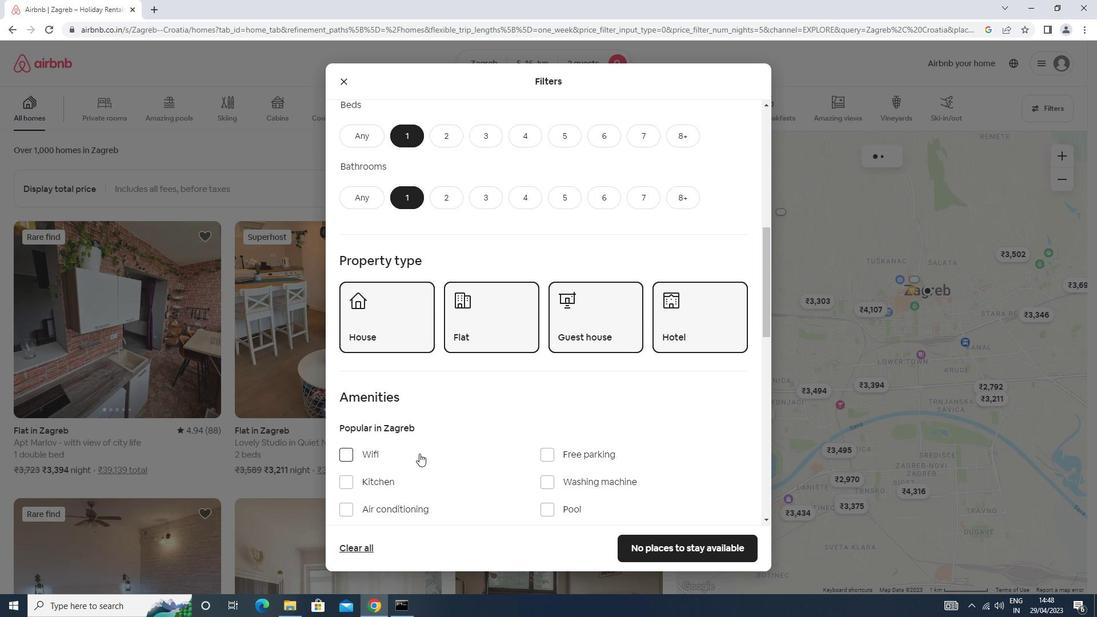 
Action: Mouse scrolled (419, 453) with delta (0, 0)
Screenshot: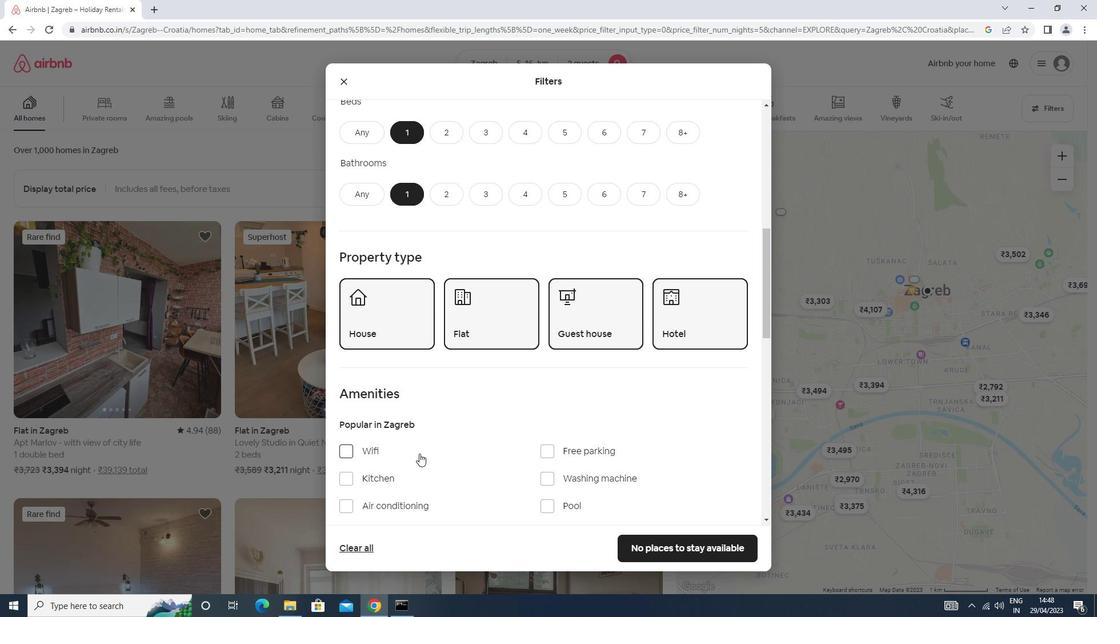 
Action: Mouse scrolled (419, 453) with delta (0, 0)
Screenshot: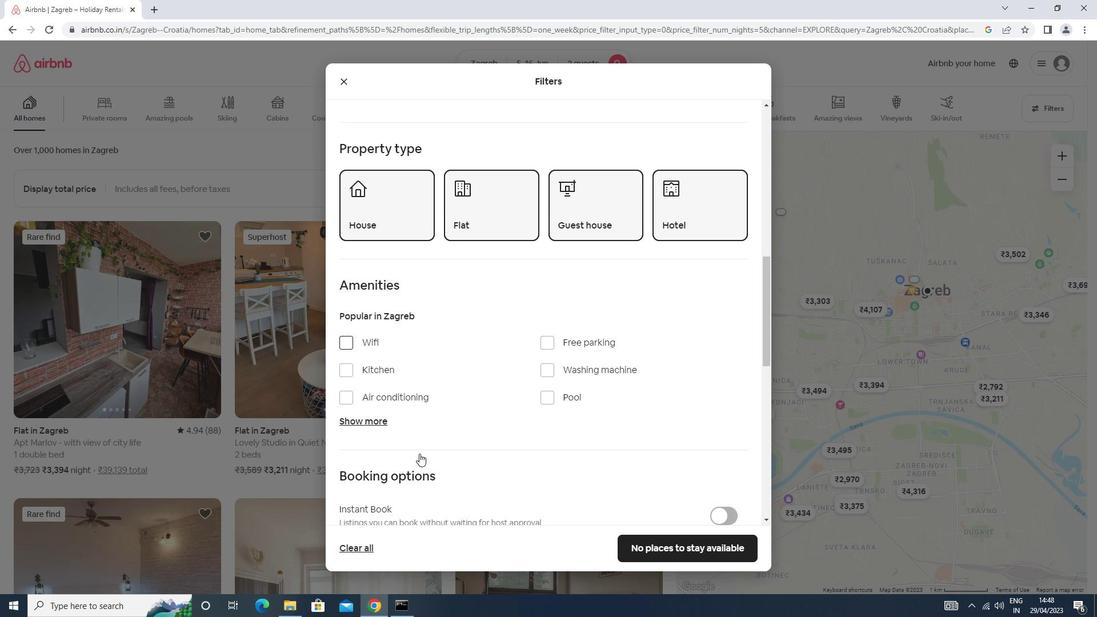 
Action: Mouse scrolled (419, 453) with delta (0, 0)
Screenshot: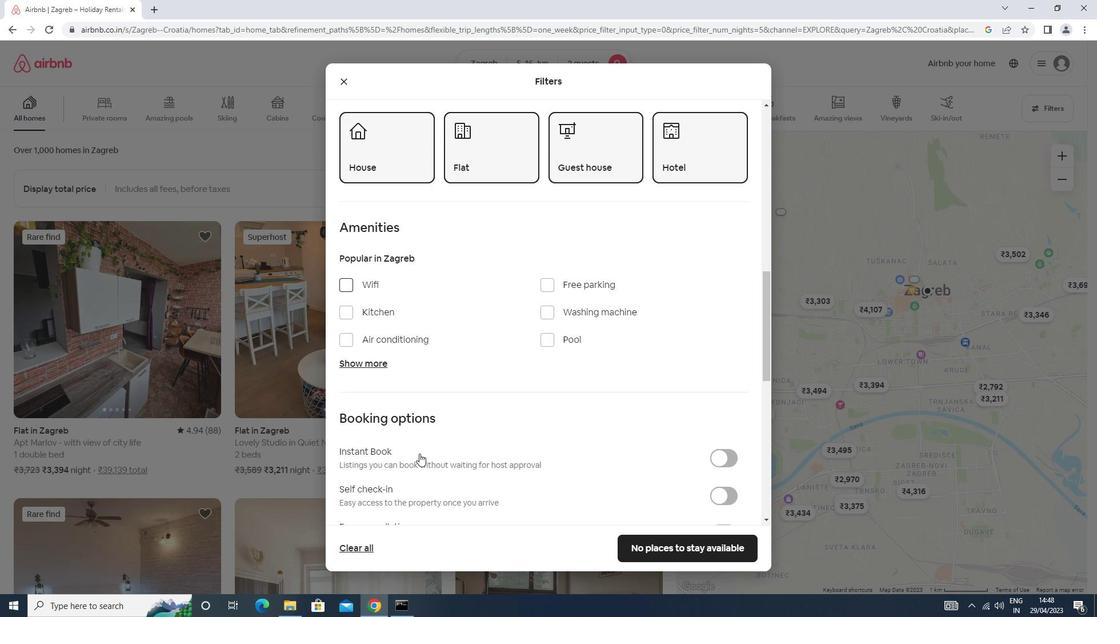 
Action: Mouse scrolled (419, 453) with delta (0, 0)
Screenshot: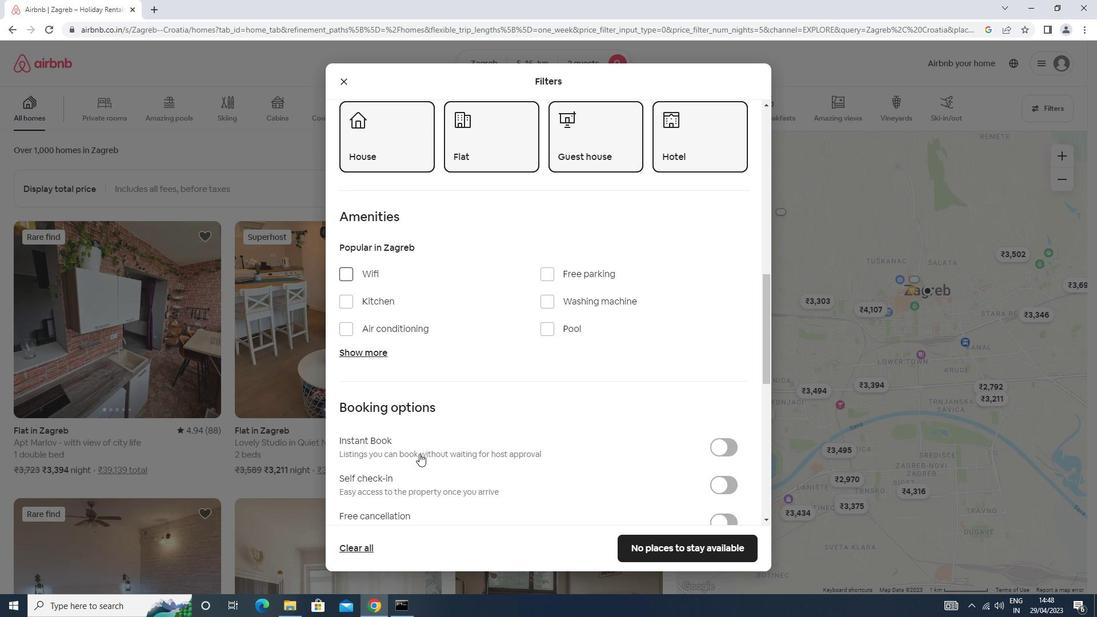 
Action: Mouse moved to (721, 319)
Screenshot: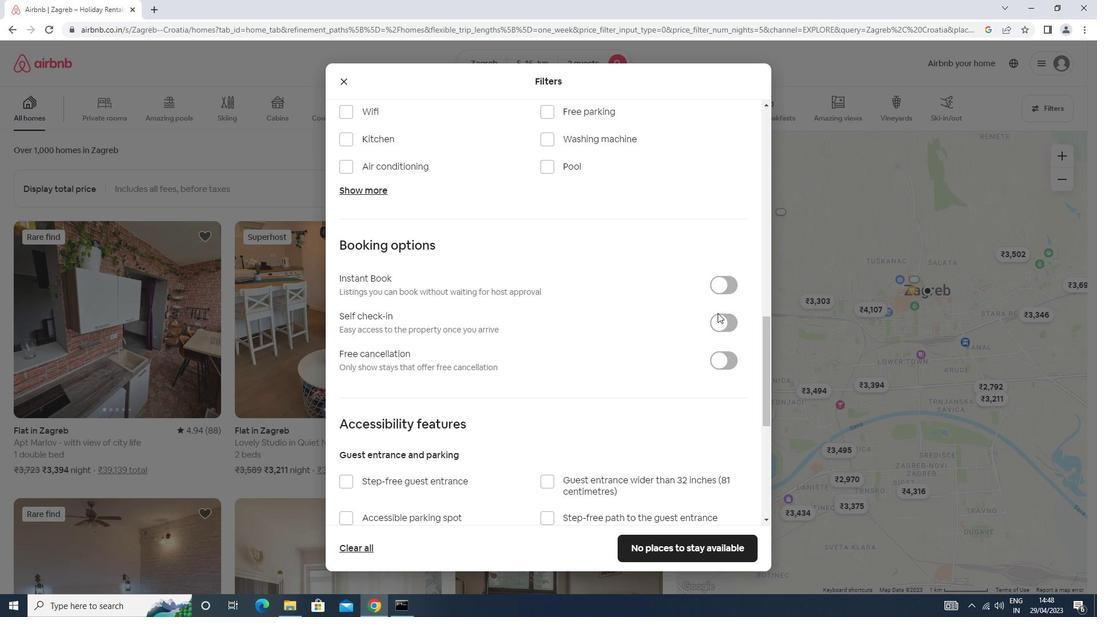 
Action: Mouse pressed left at (721, 319)
Screenshot: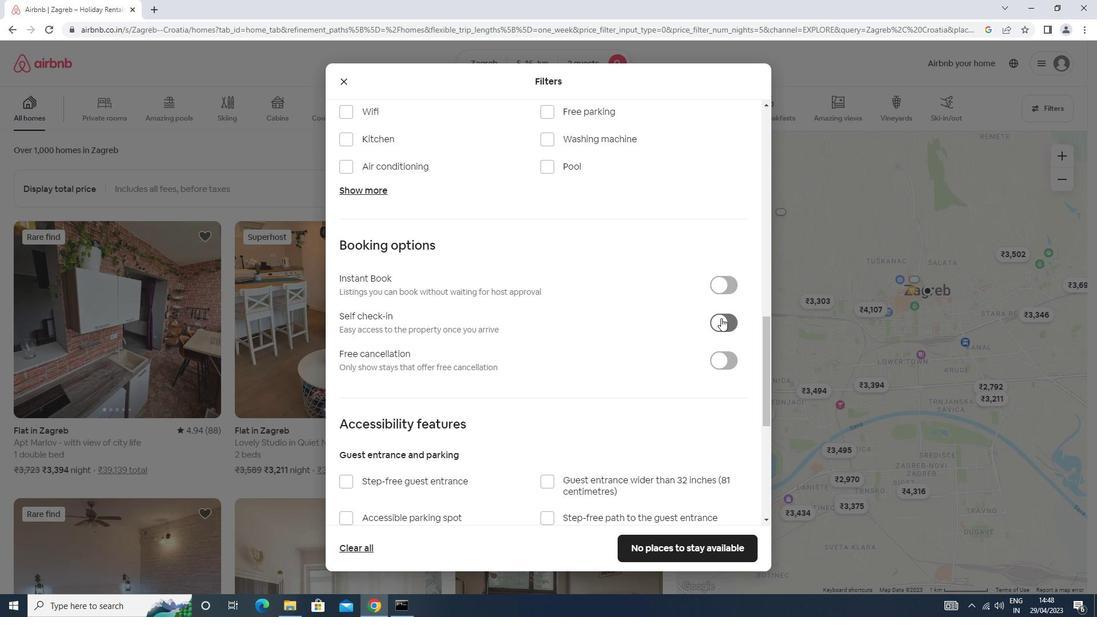 
Action: Mouse moved to (485, 390)
Screenshot: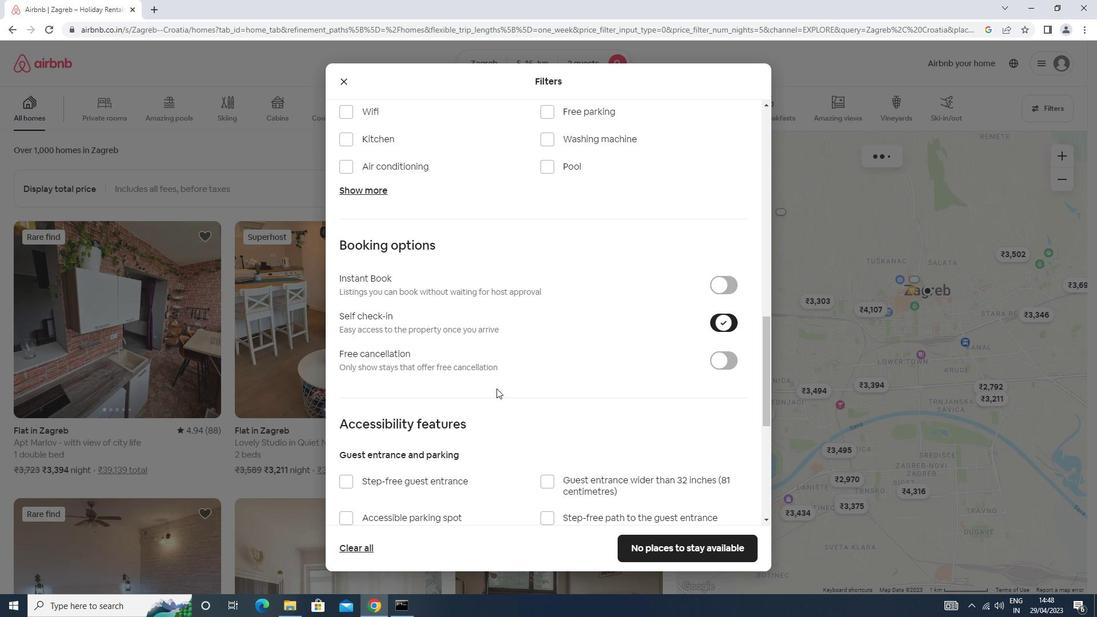 
Action: Mouse scrolled (485, 389) with delta (0, 0)
Screenshot: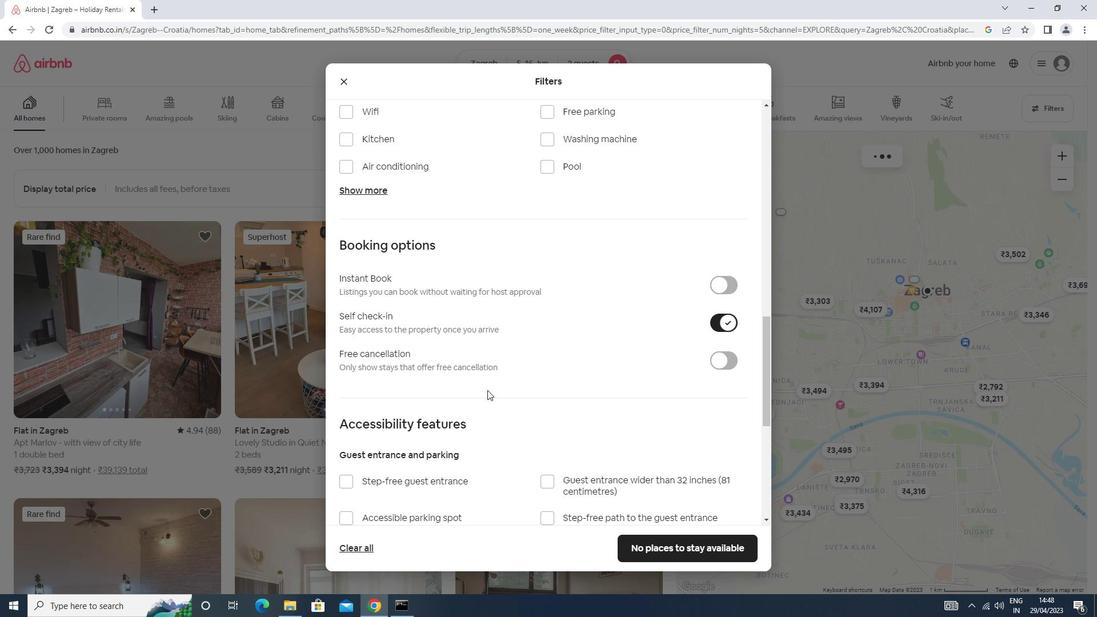 
Action: Mouse scrolled (485, 389) with delta (0, 0)
Screenshot: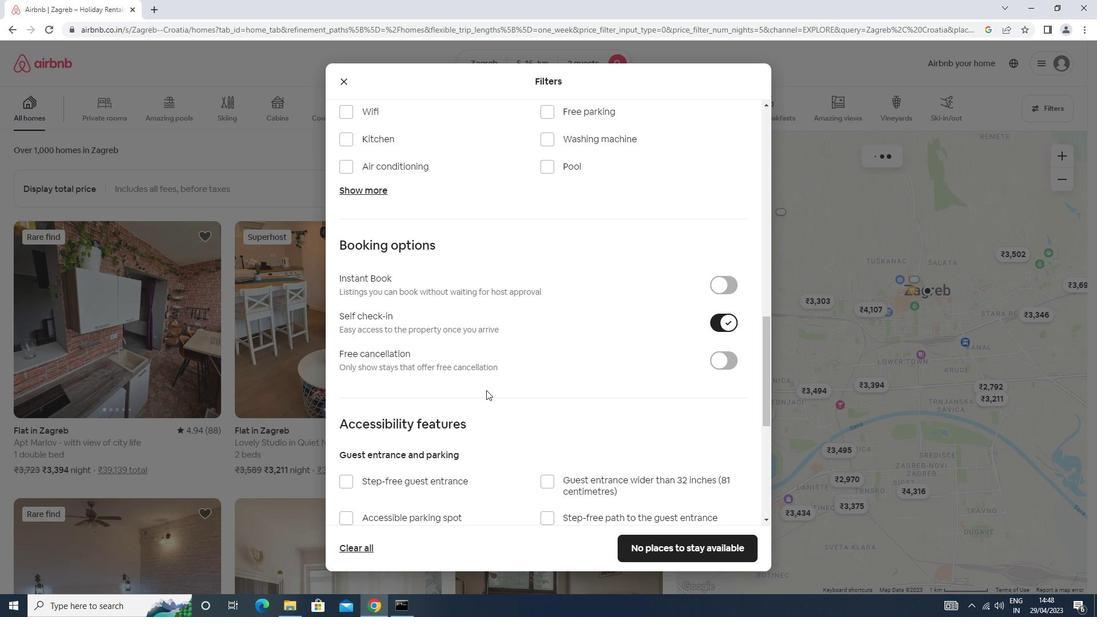 
Action: Mouse scrolled (485, 389) with delta (0, 0)
Screenshot: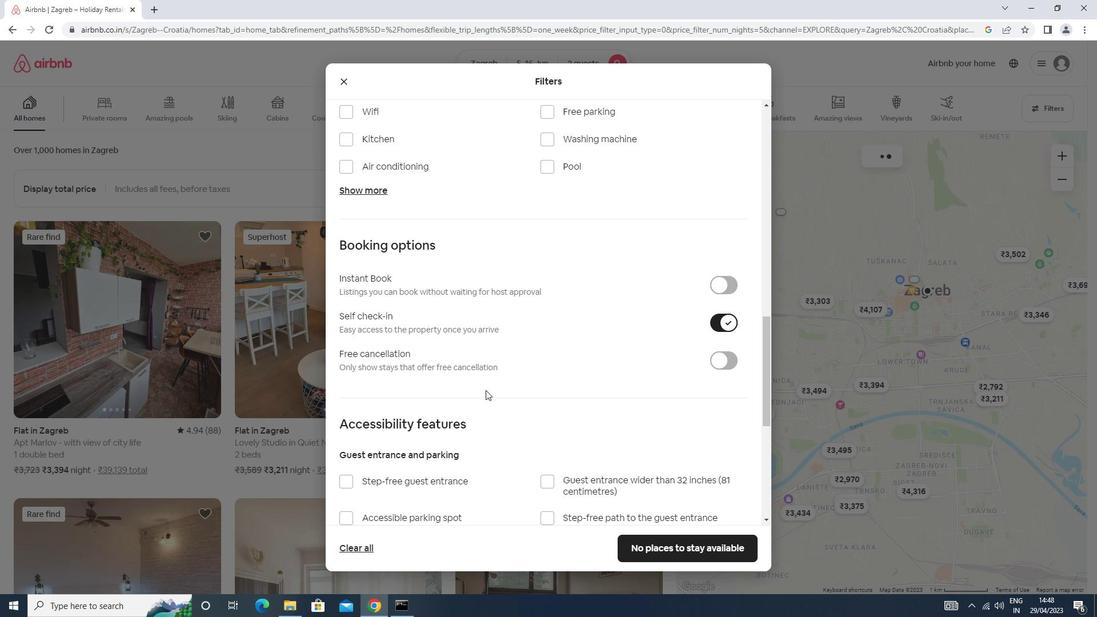 
Action: Mouse scrolled (485, 389) with delta (0, 0)
Screenshot: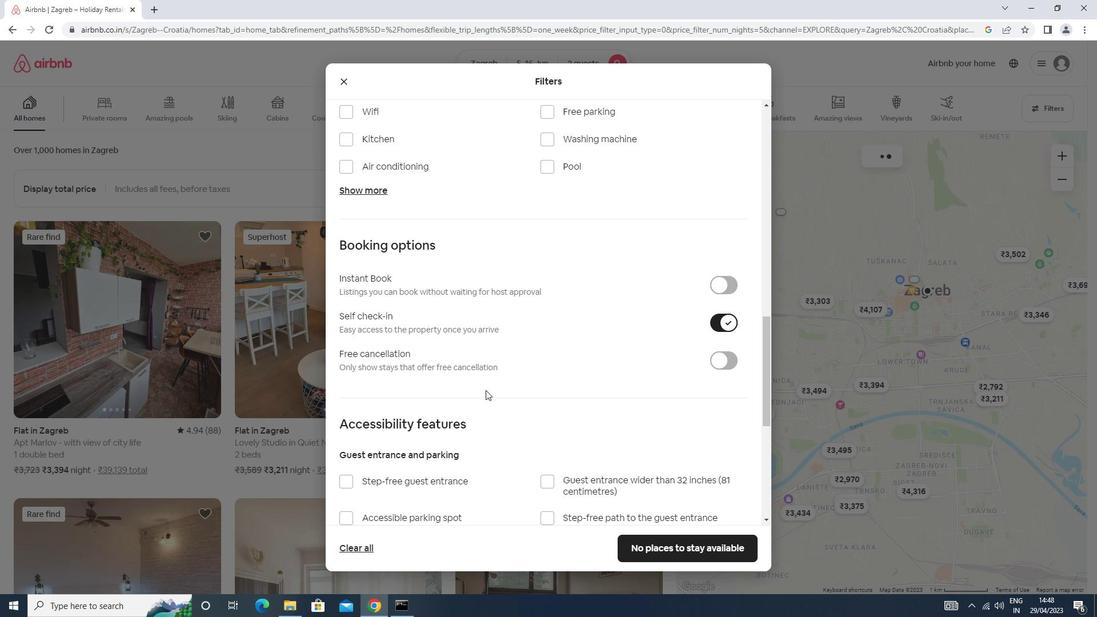 
Action: Mouse scrolled (485, 389) with delta (0, 0)
Screenshot: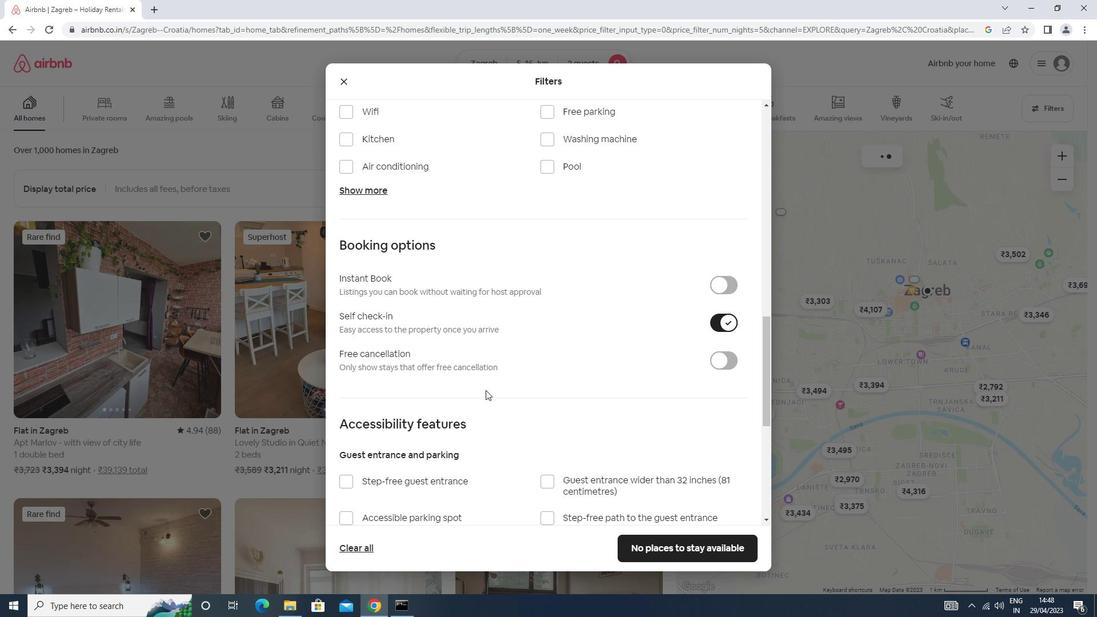 
Action: Mouse scrolled (485, 389) with delta (0, 0)
Screenshot: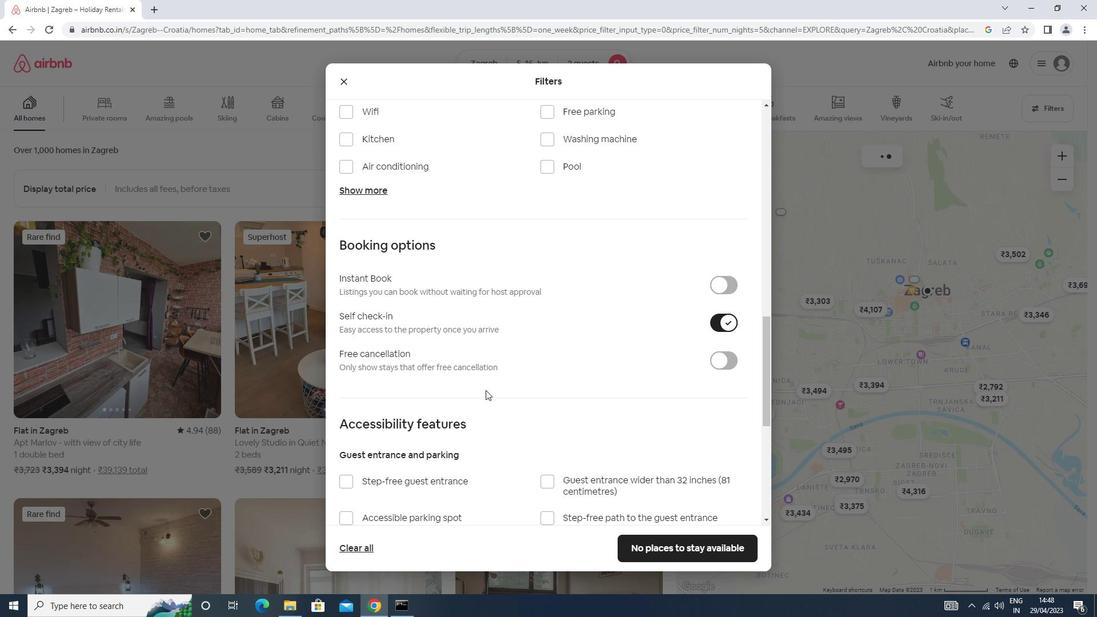 
Action: Mouse scrolled (485, 389) with delta (0, 0)
Screenshot: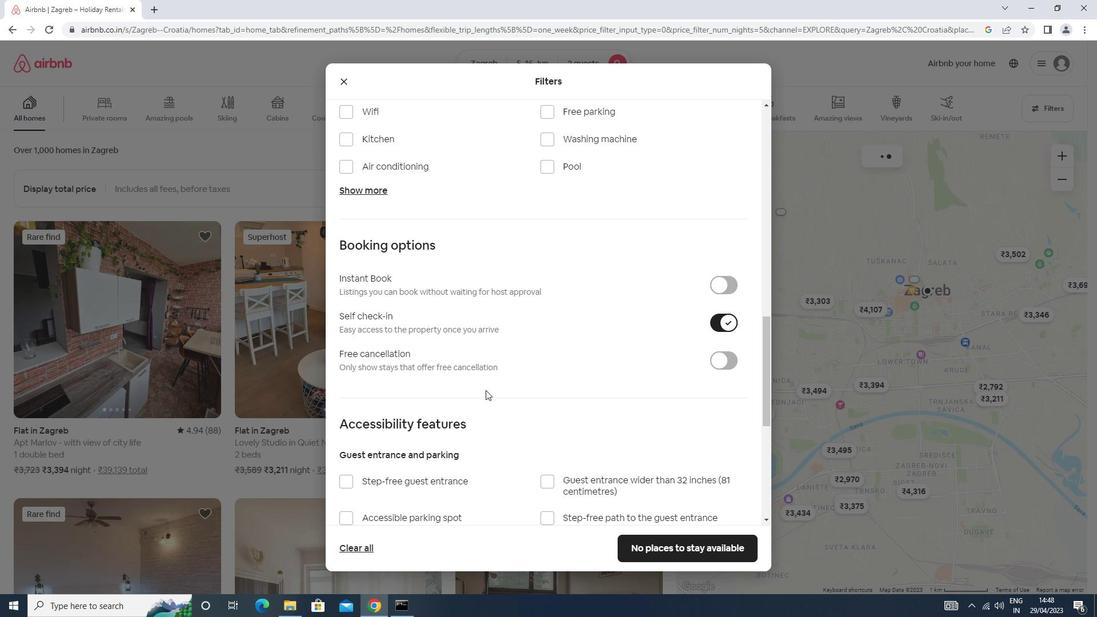 
Action: Mouse scrolled (485, 389) with delta (0, 0)
Screenshot: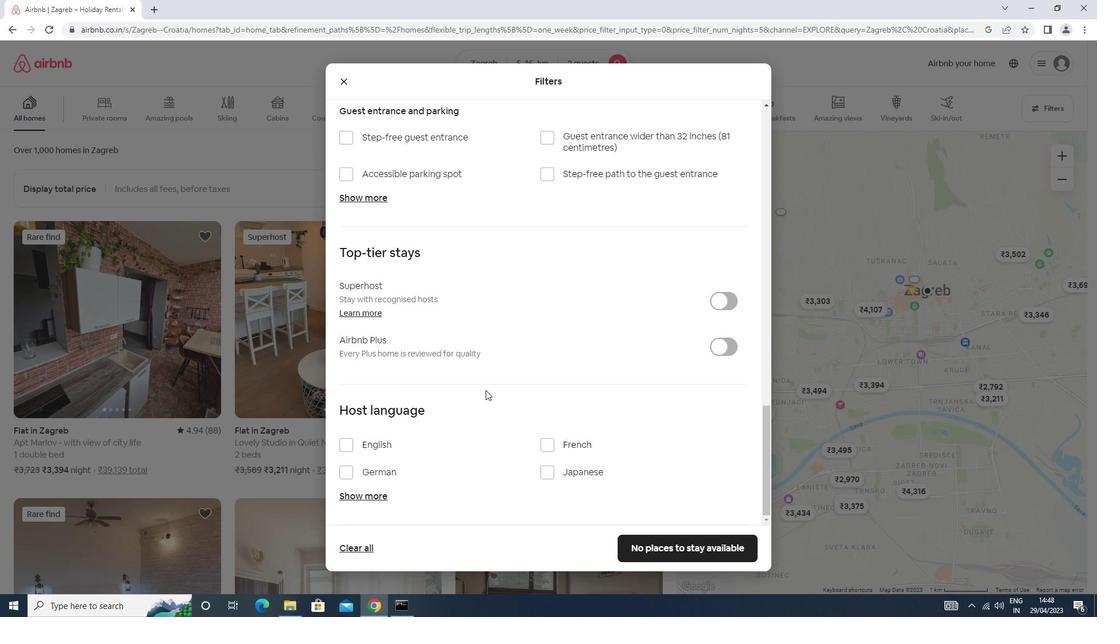 
Action: Mouse scrolled (485, 389) with delta (0, 0)
Screenshot: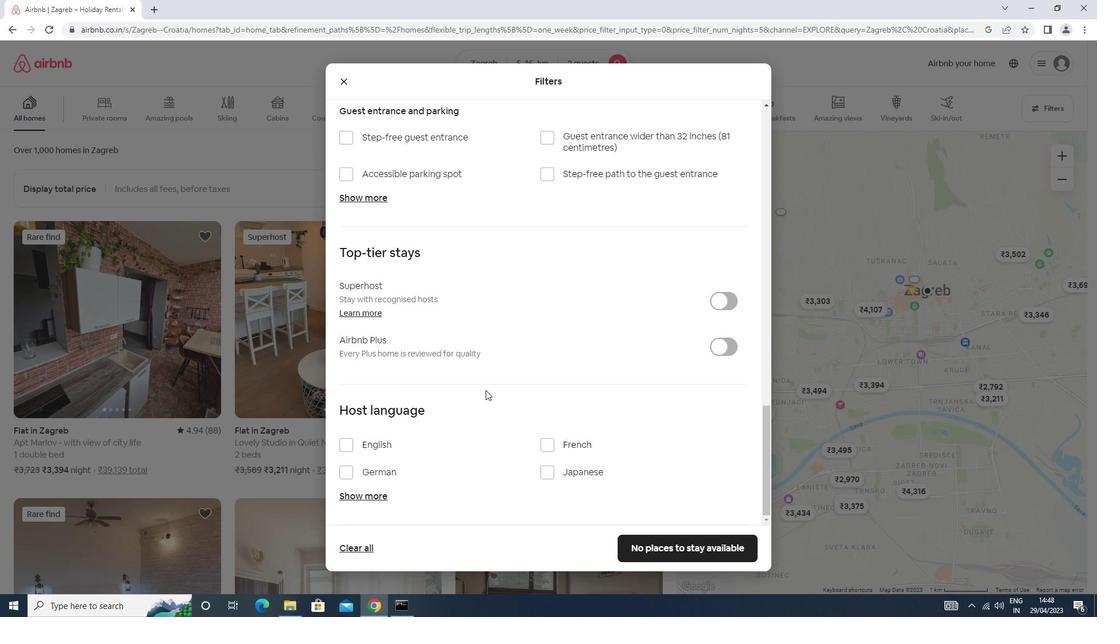 
Action: Mouse scrolled (485, 389) with delta (0, 0)
Screenshot: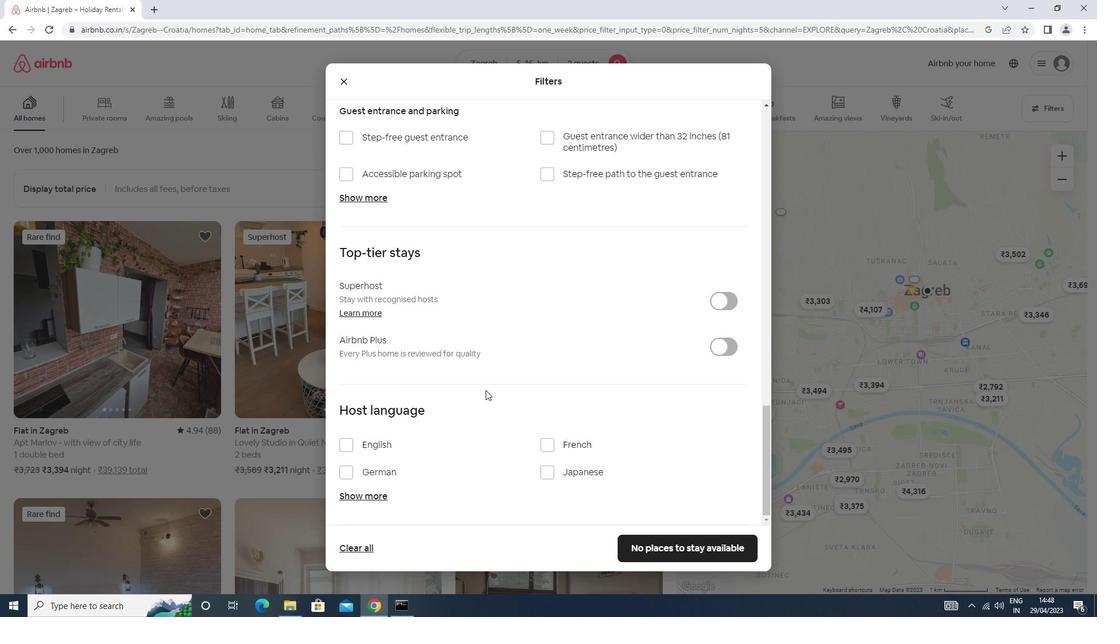 
Action: Mouse scrolled (485, 389) with delta (0, 0)
Screenshot: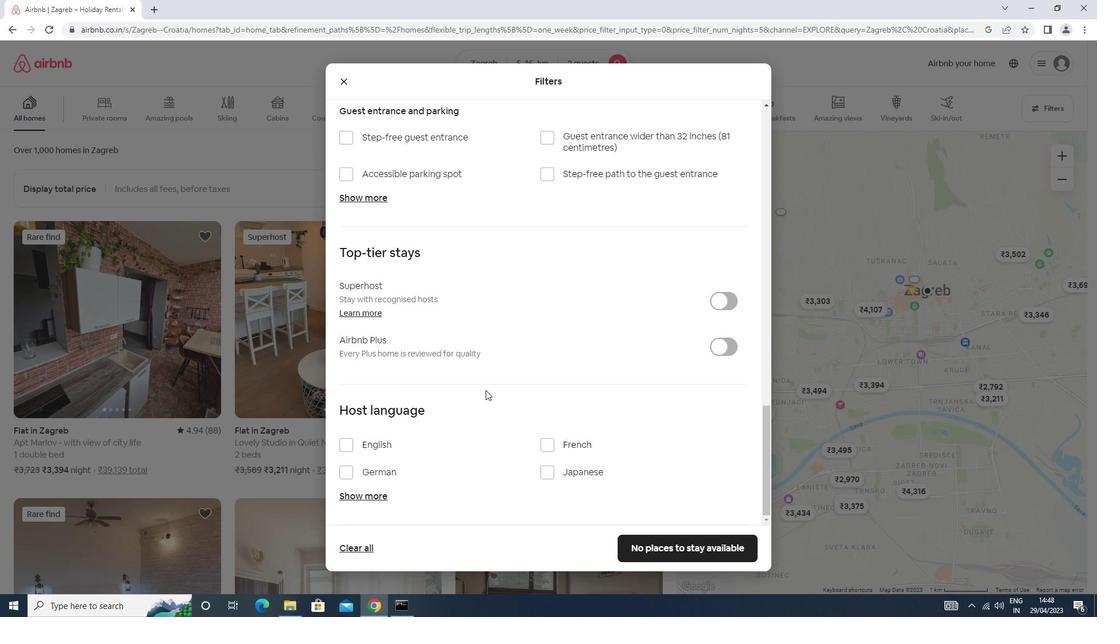 
Action: Mouse scrolled (485, 389) with delta (0, 0)
Screenshot: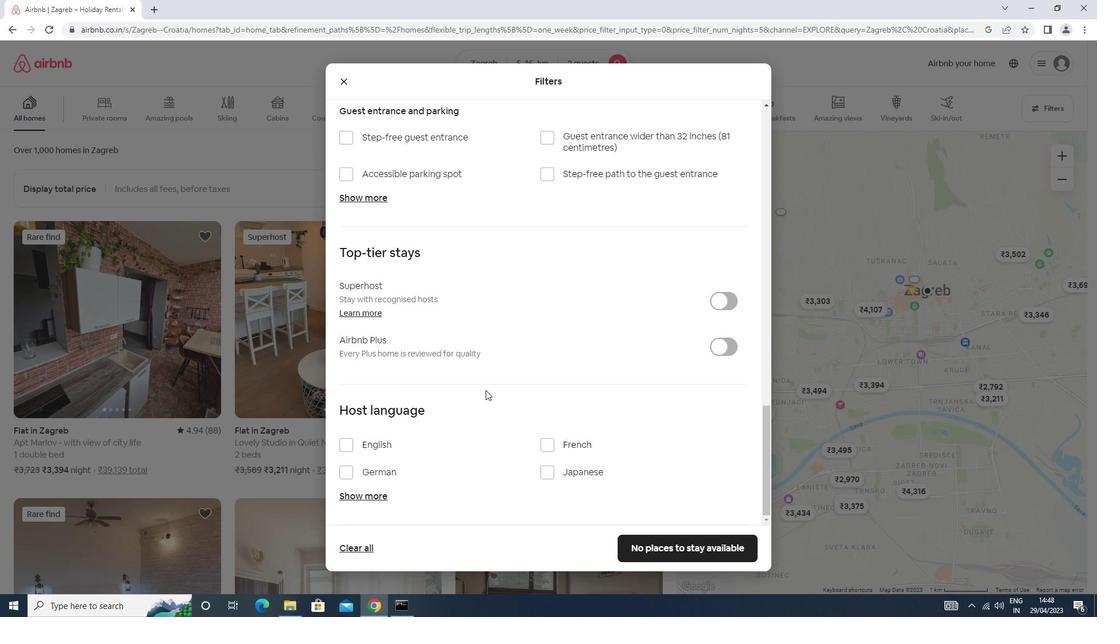 
Action: Mouse moved to (346, 444)
Screenshot: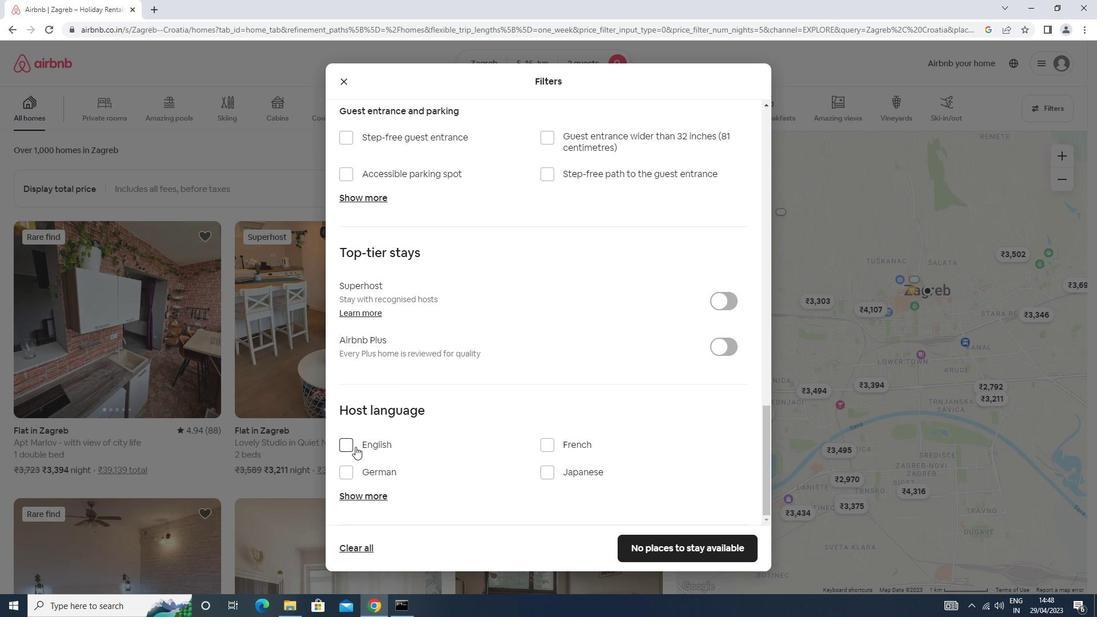 
Action: Mouse pressed left at (346, 444)
Screenshot: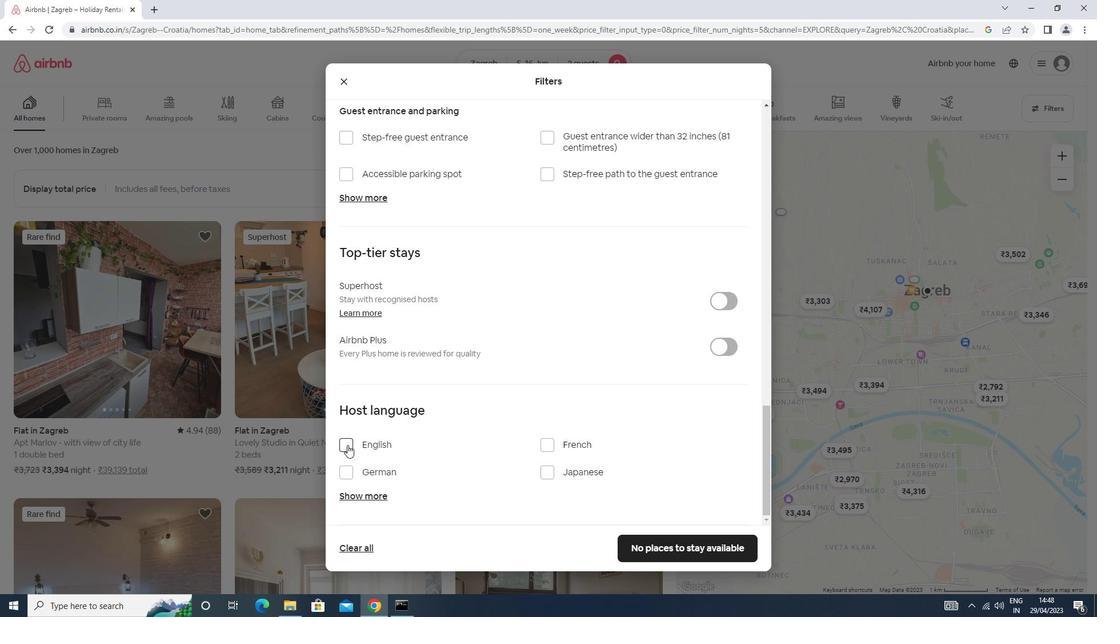 
Action: Mouse moved to (691, 548)
Screenshot: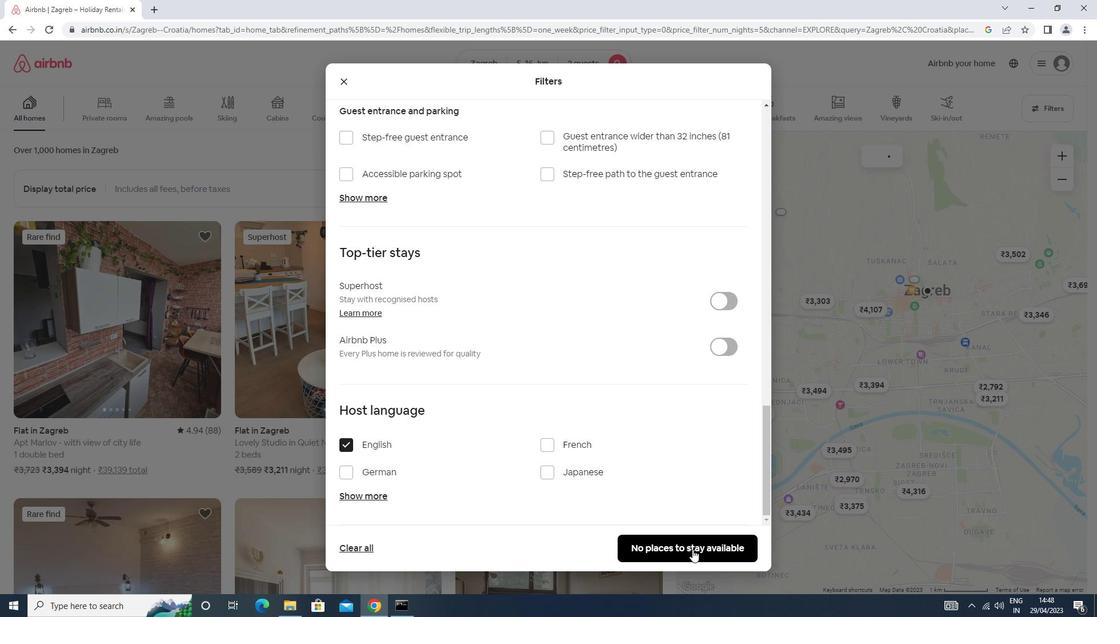 
Action: Mouse pressed left at (691, 548)
Screenshot: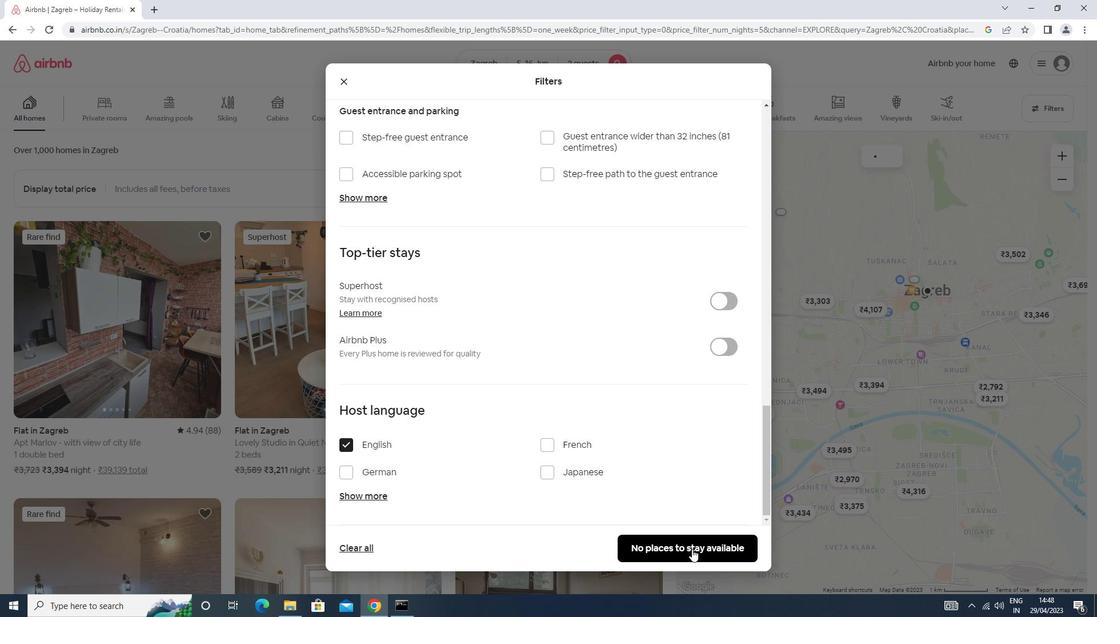 
Action: Mouse moved to (687, 541)
Screenshot: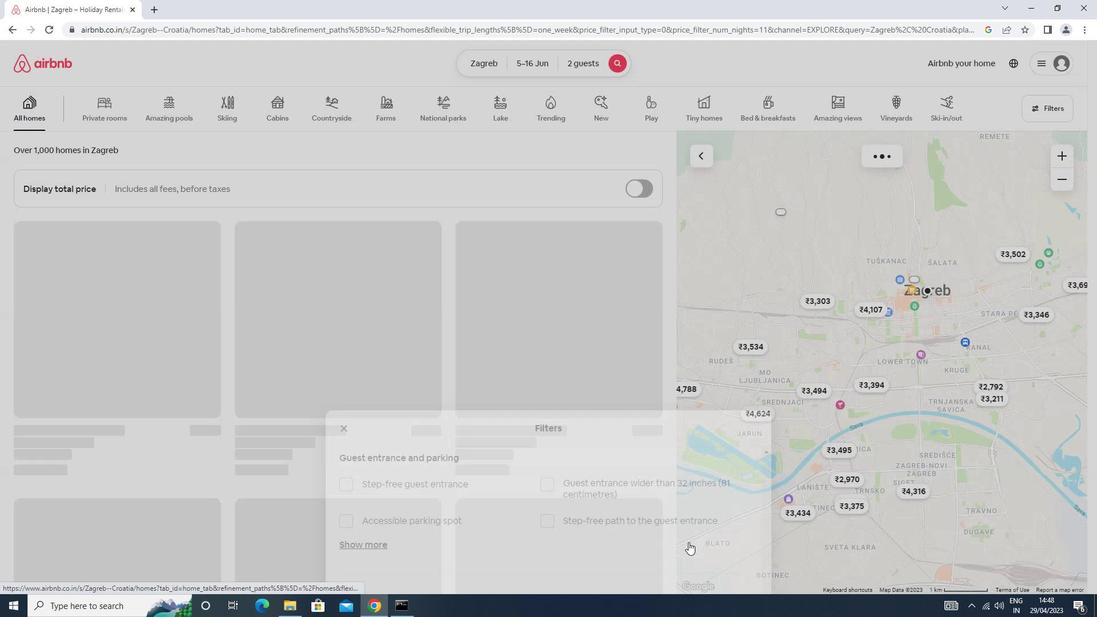 
